 Task: Look for space in Jyväskylä, Finland from 10th July, 2023 to 25th July, 2023 for 3 adults, 1 child in price range Rs.15000 to Rs.25000. Place can be shared room with 2 bedrooms having 3 beds and 2 bathrooms. Property type can be house, flat, guest house. Amenities needed are: wifi, TV, free parkinig on premises, gym, breakfast. Booking option can be shelf check-in. Required host language is .
Action: Mouse pressed left at (424, 103)
Screenshot: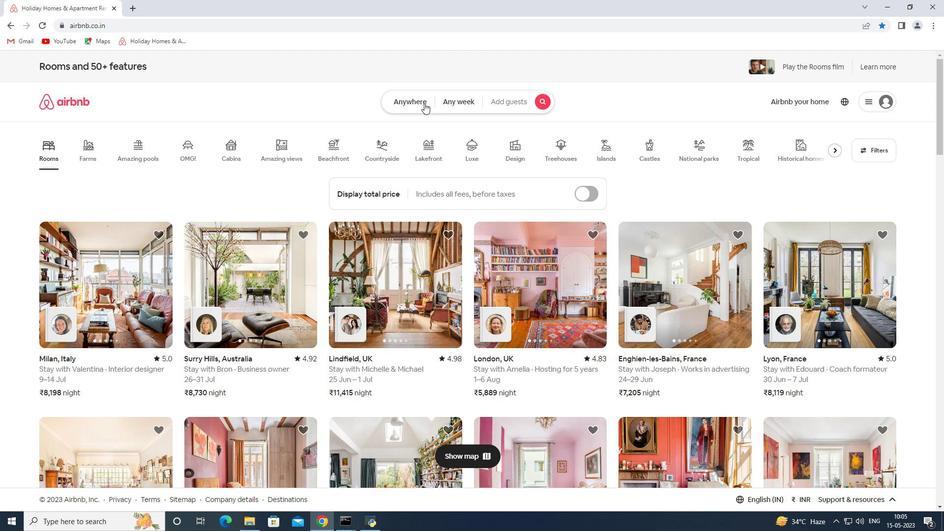 
Action: Mouse moved to (367, 140)
Screenshot: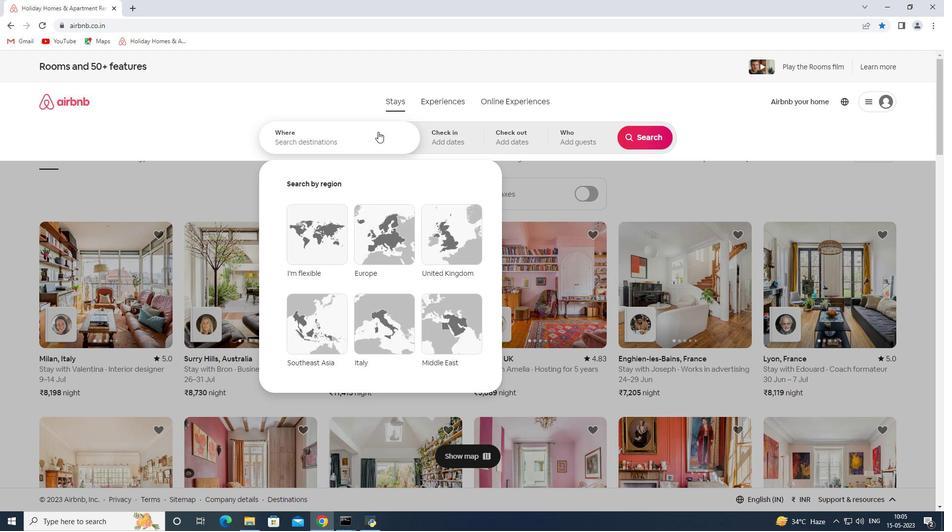 
Action: Mouse pressed left at (367, 140)
Screenshot: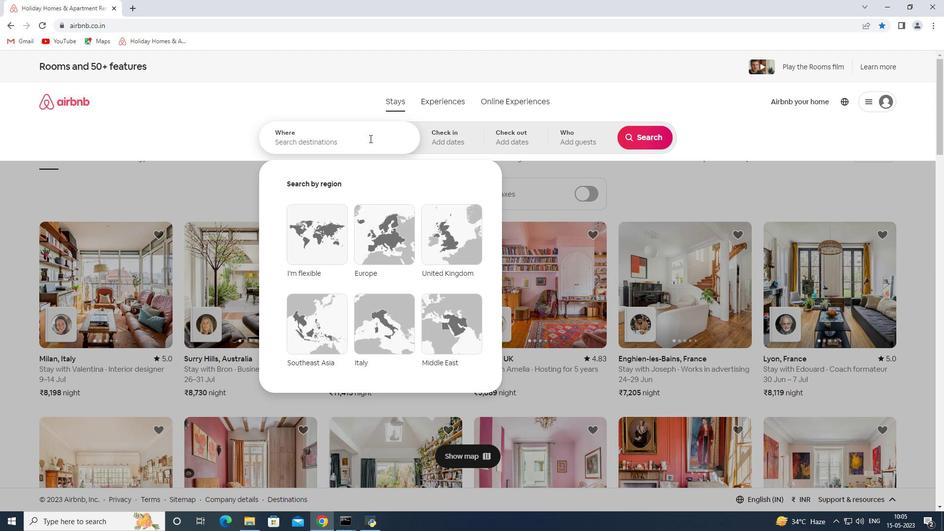 
Action: Key pressed <Key.shift><Key.shift><Key.shift><Key.shift><Key.shift><Key.shift><Key.shift><Key.shift><Key.shift><Key.shift><Key.shift><Key.shift><Key.shift><Key.shift><Key.shift><Key.shift><Key.shift><Key.shift><Key.shift><Key.shift><Key.shift><Key.shift><Key.shift><Key.shift><Key.shift><Key.shift><Key.shift><Key.shift><Key.shift><Key.shift><Key.shift><Key.shift><Key.shift><Key.shift><Key.shift><Key.shift><Key.shift><Key.shift><Key.shift><Key.shift><Key.shift><Key.shift><Key.shift><Key.shift><Key.shift><Key.shift><Key.shift><Key.shift><Key.shift><Key.shift><Key.shift><Key.shift><Key.shift><Key.shift><Key.shift><Key.shift><Key.shift><Key.shift><Key.shift><Key.shift><Key.shift><Key.shift><Key.shift><Key.shift><Key.shift>Jyvaskya<Key.backspace>la<Key.space>finland
Screenshot: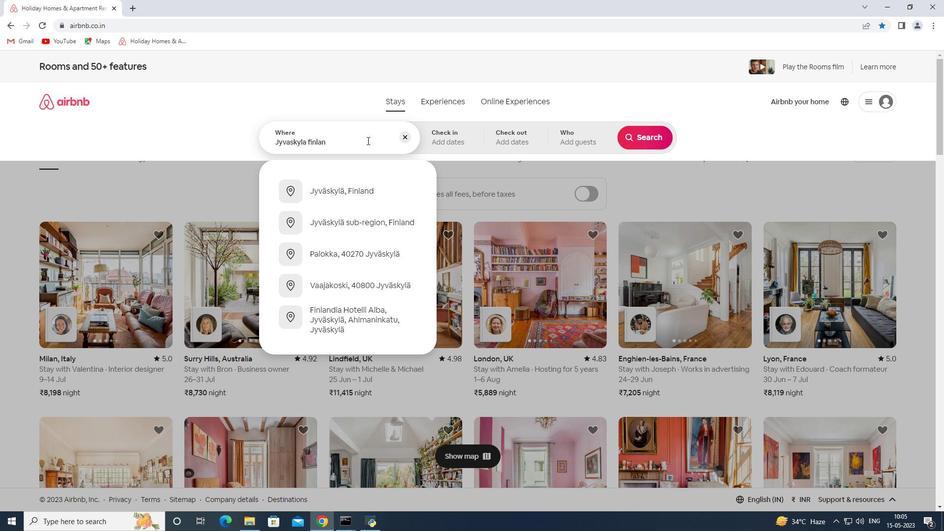 
Action: Mouse moved to (384, 185)
Screenshot: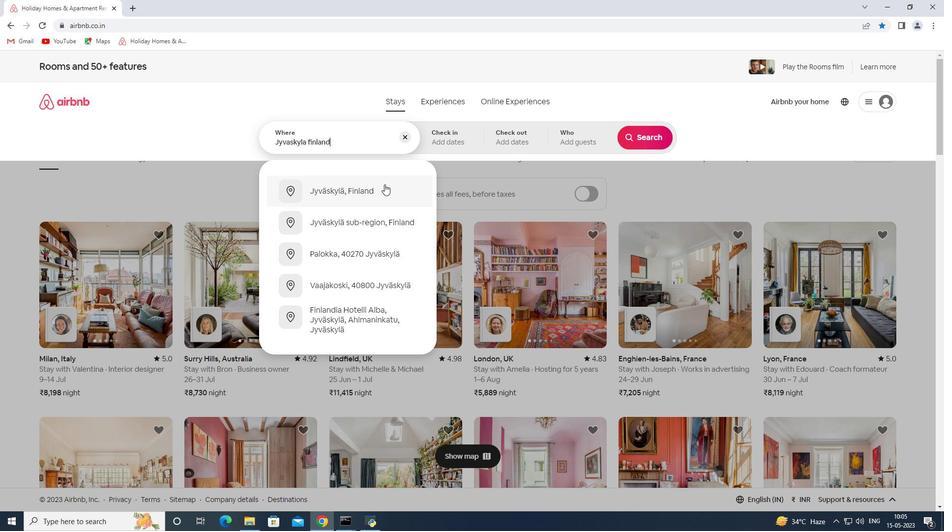 
Action: Mouse pressed left at (384, 185)
Screenshot: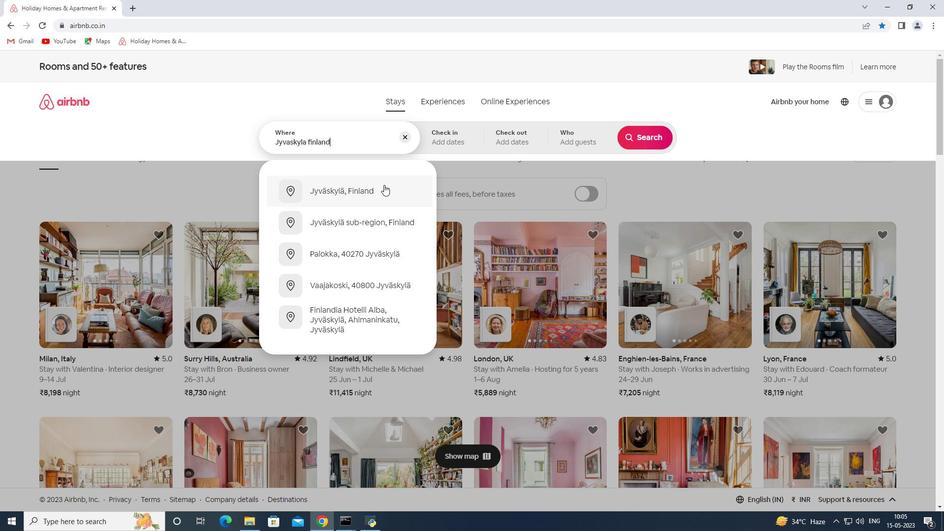
Action: Mouse moved to (642, 220)
Screenshot: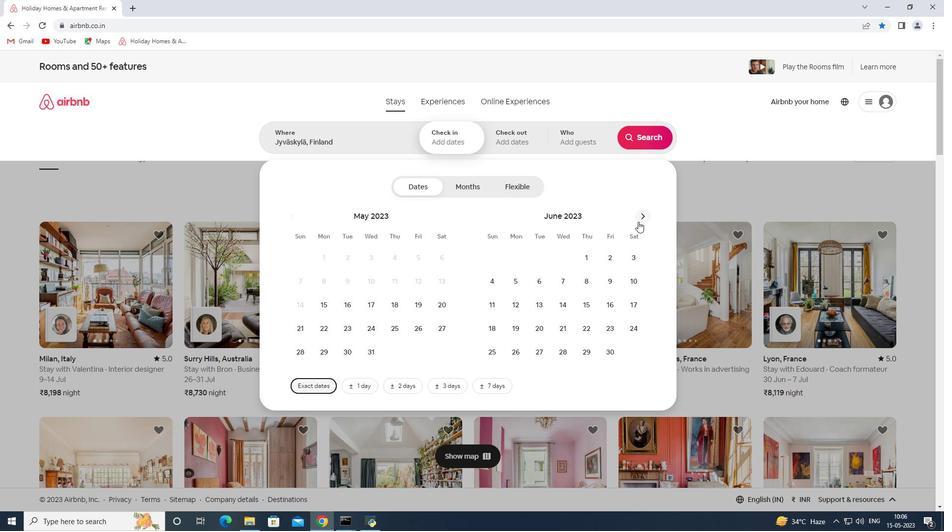 
Action: Mouse pressed left at (642, 220)
Screenshot: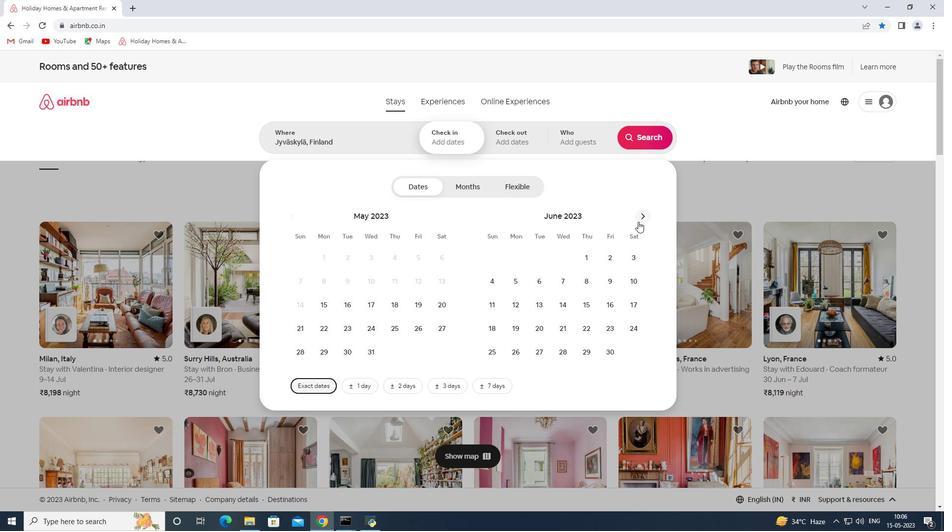 
Action: Mouse moved to (519, 305)
Screenshot: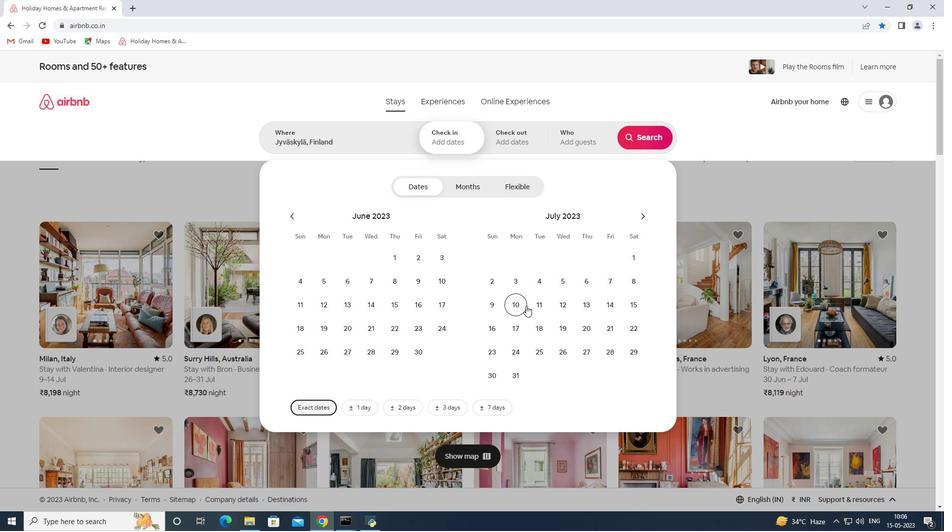
Action: Mouse pressed left at (519, 305)
Screenshot: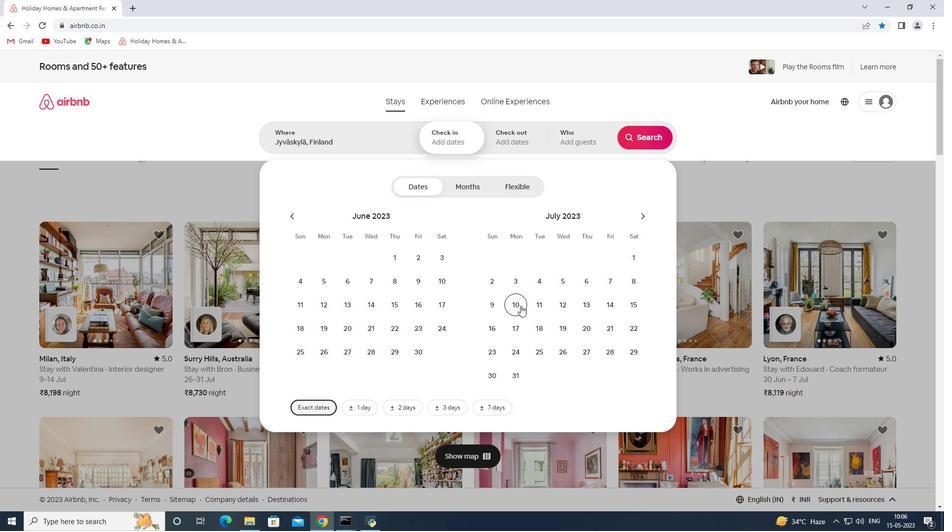 
Action: Mouse moved to (539, 357)
Screenshot: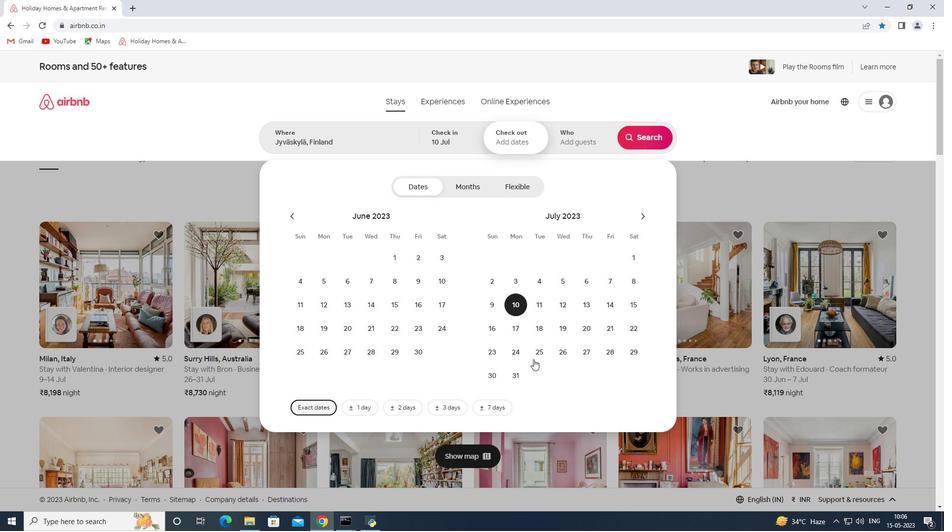 
Action: Mouse pressed left at (539, 357)
Screenshot: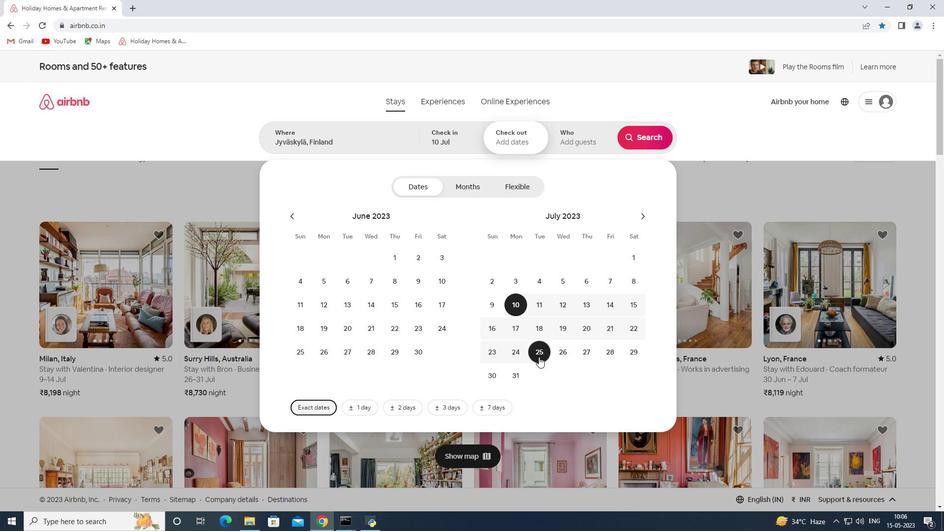 
Action: Mouse moved to (578, 141)
Screenshot: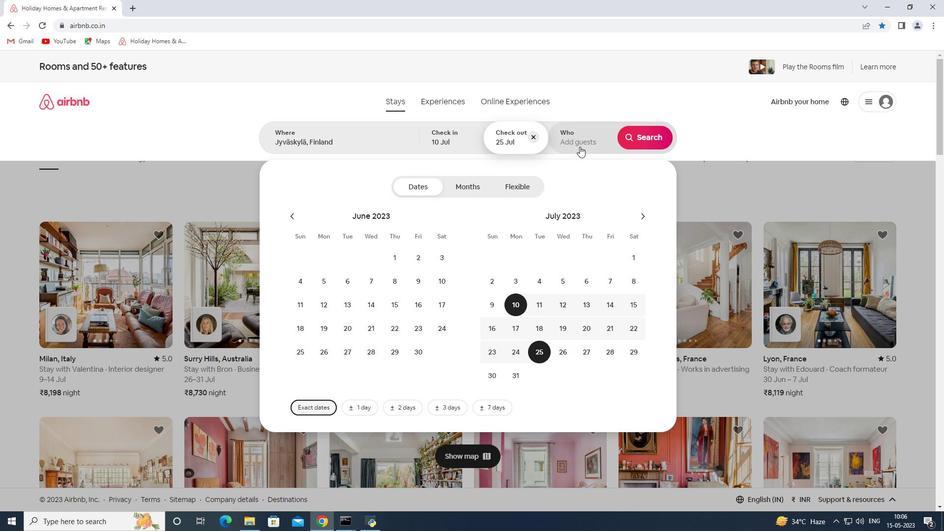 
Action: Mouse pressed left at (578, 141)
Screenshot: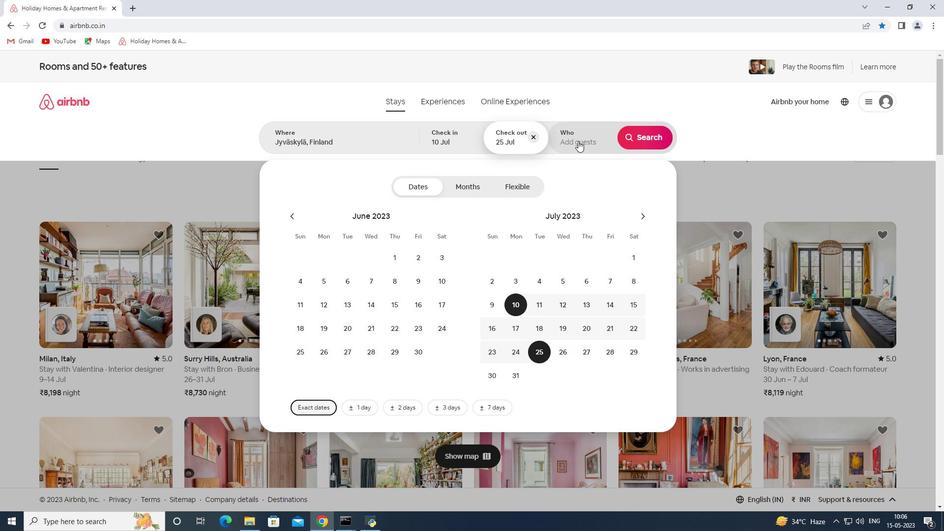 
Action: Mouse moved to (653, 190)
Screenshot: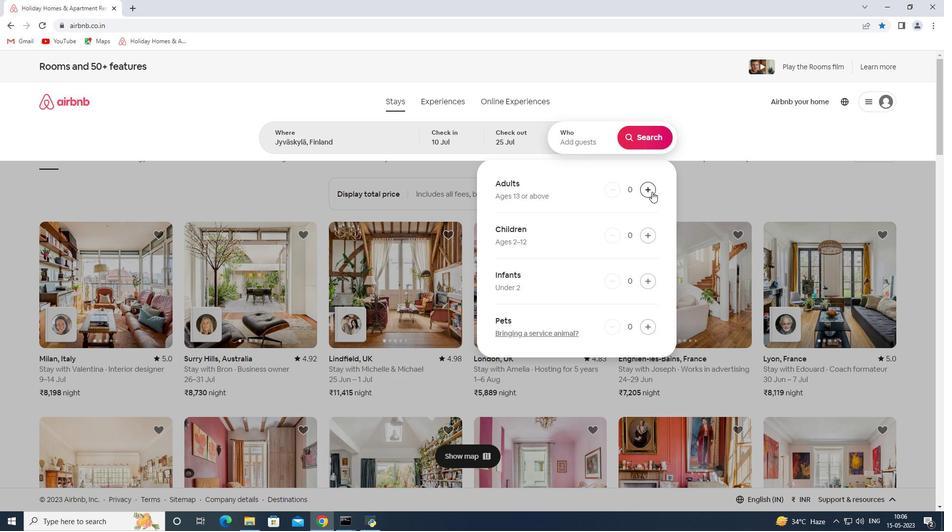 
Action: Mouse pressed left at (653, 190)
Screenshot: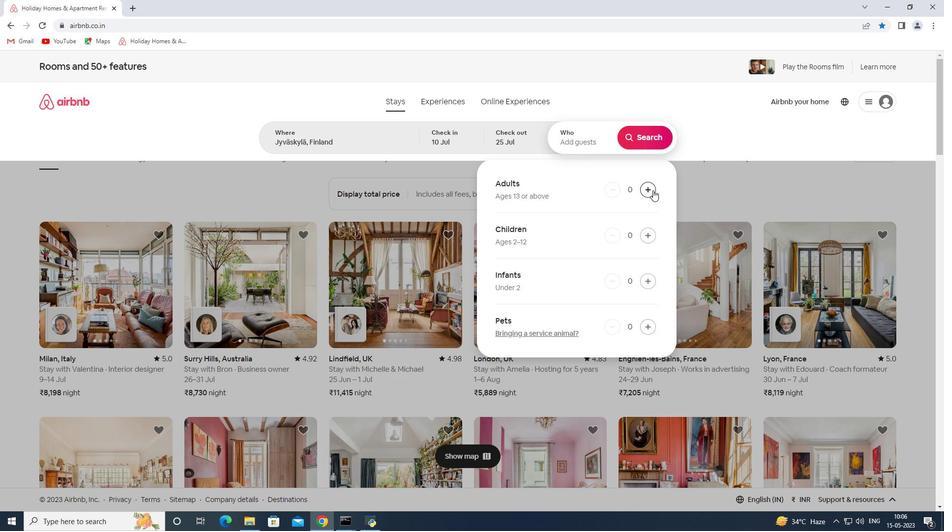 
Action: Mouse pressed left at (653, 190)
Screenshot: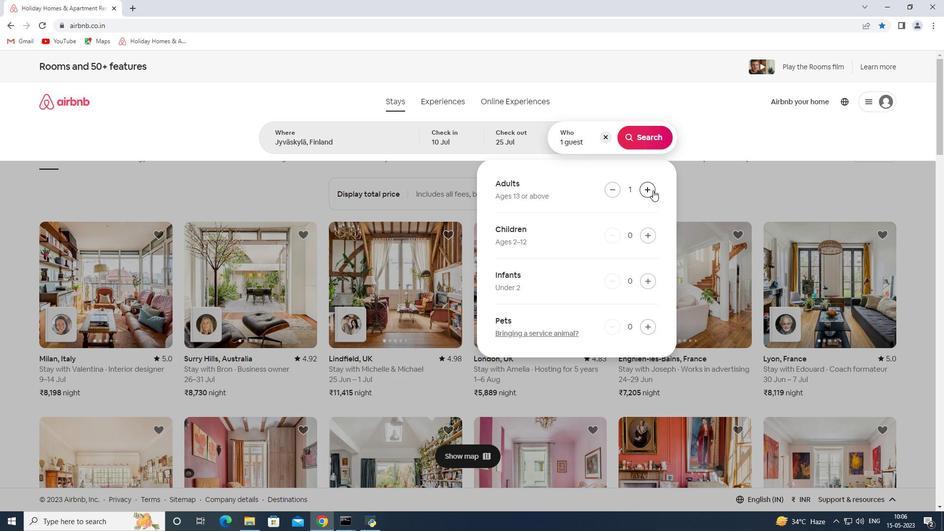 
Action: Mouse pressed left at (653, 190)
Screenshot: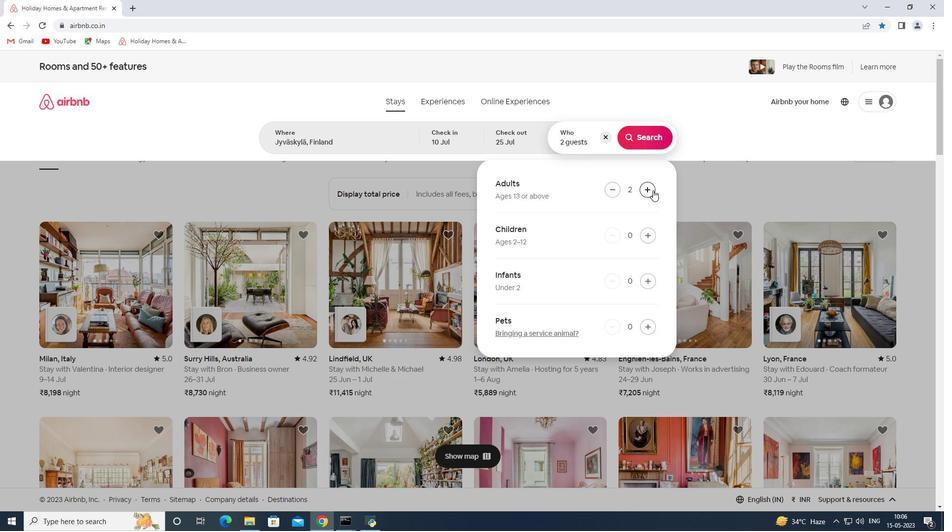 
Action: Mouse moved to (643, 234)
Screenshot: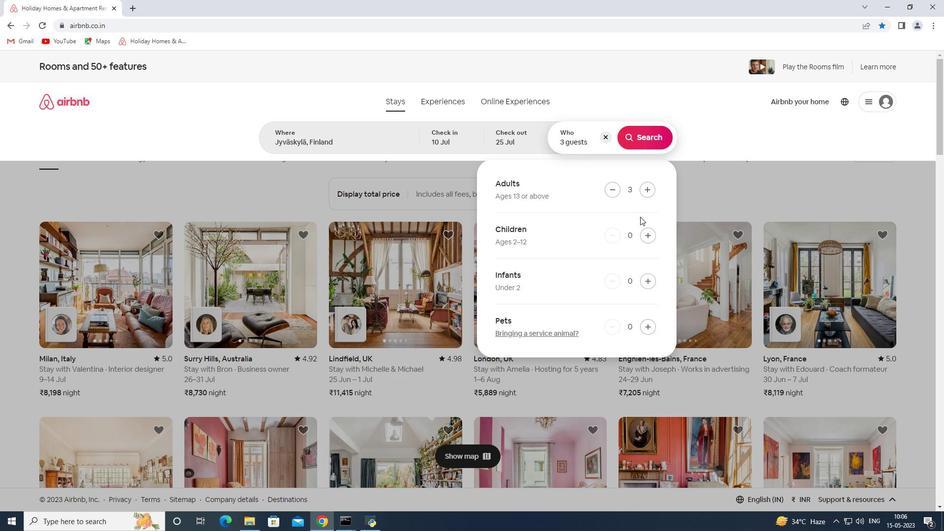 
Action: Mouse pressed left at (643, 234)
Screenshot: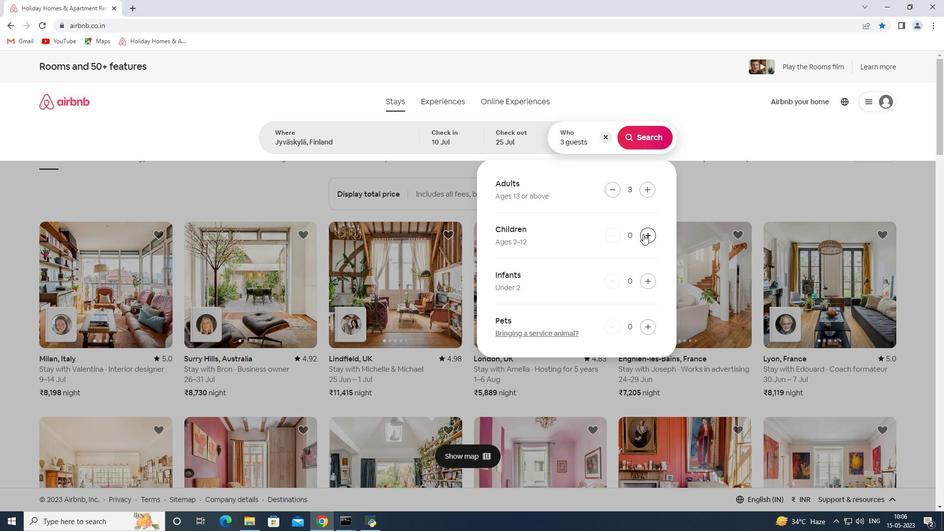 
Action: Mouse moved to (653, 137)
Screenshot: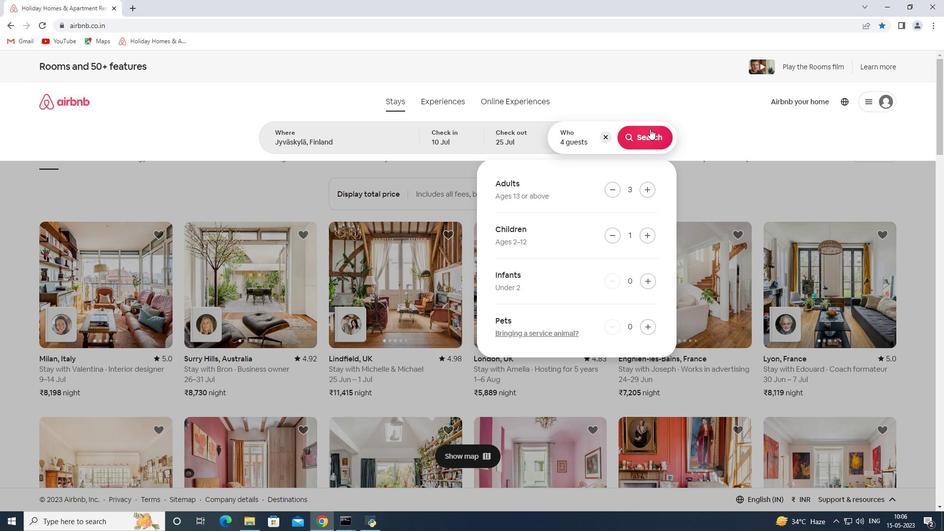 
Action: Mouse pressed left at (653, 137)
Screenshot: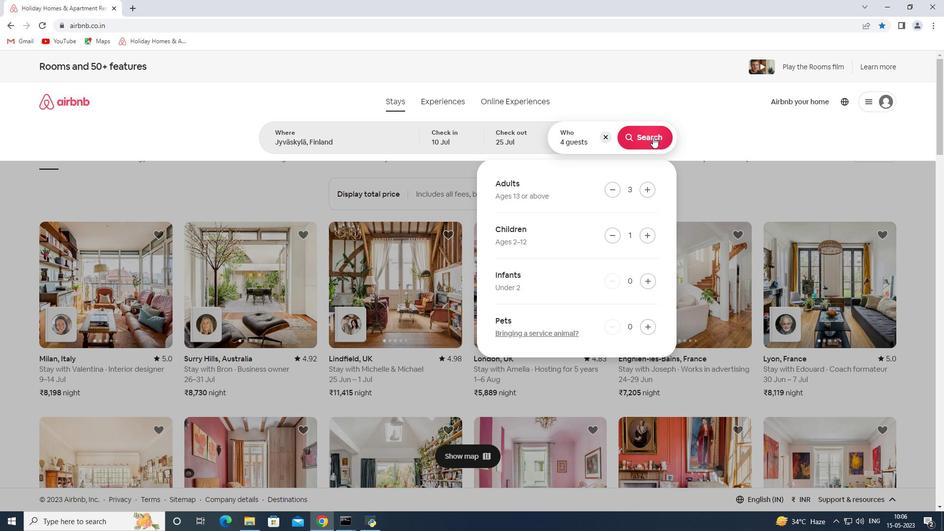 
Action: Mouse moved to (894, 108)
Screenshot: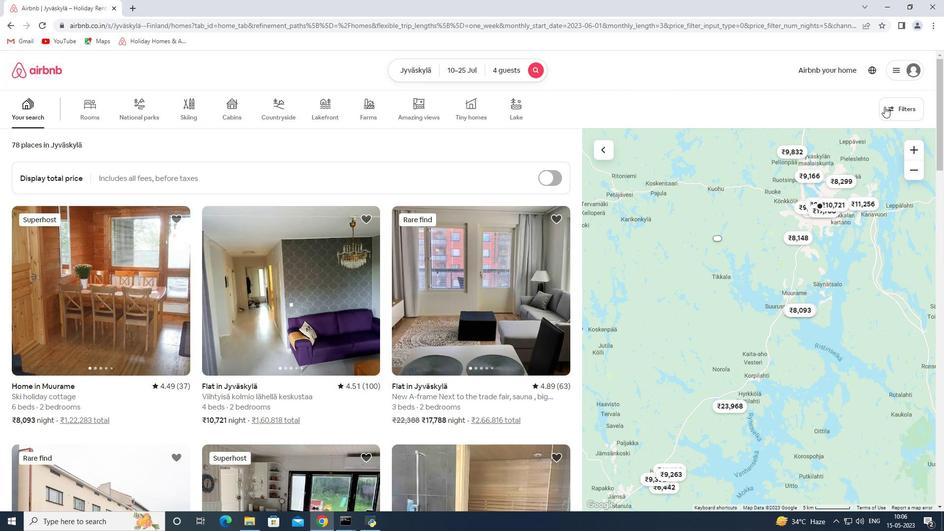 
Action: Mouse pressed left at (894, 108)
Screenshot: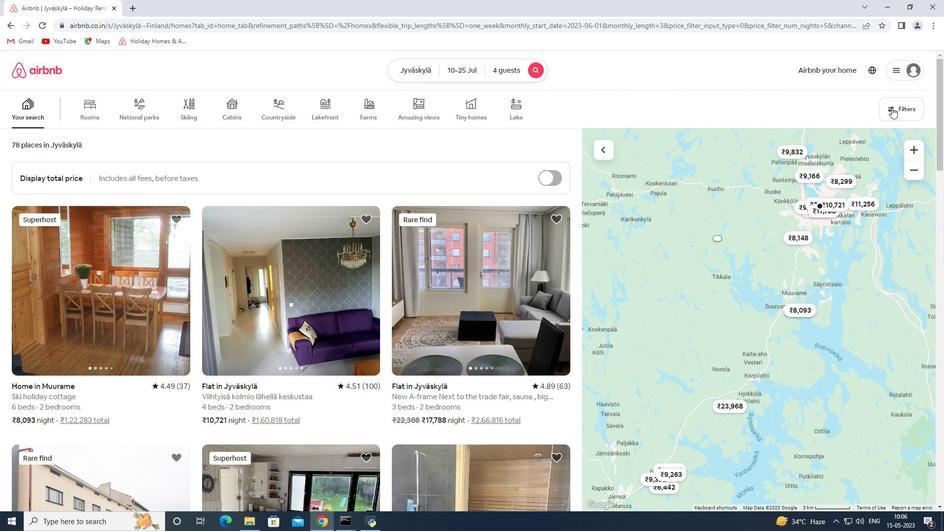 
Action: Mouse moved to (379, 348)
Screenshot: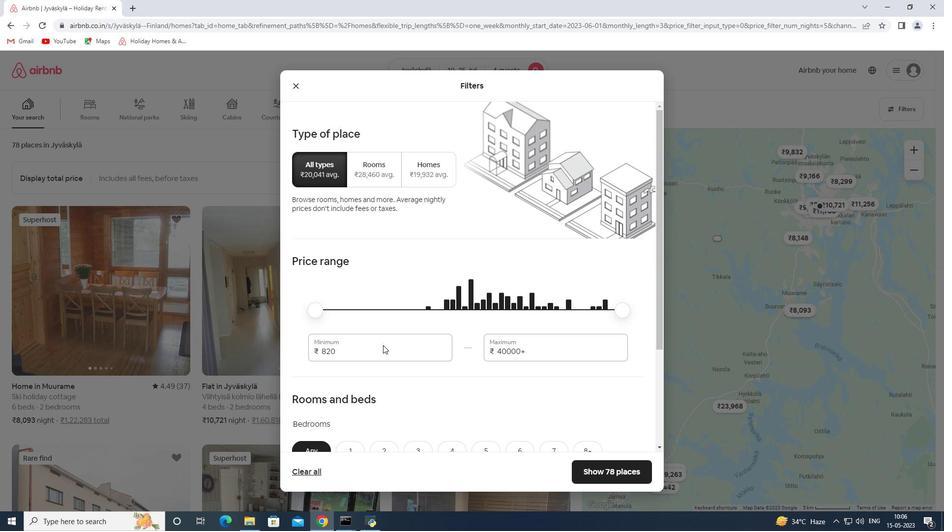 
Action: Mouse pressed left at (379, 348)
Screenshot: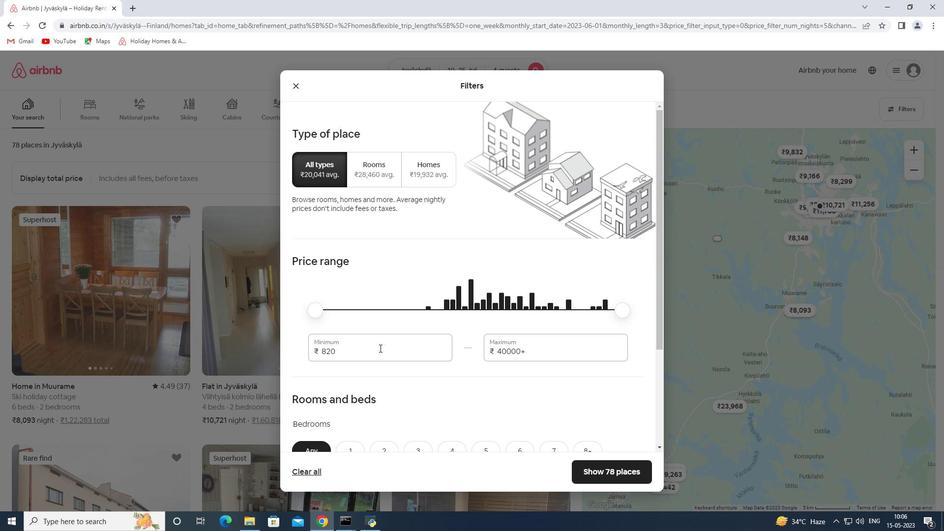 
Action: Mouse pressed left at (379, 348)
Screenshot: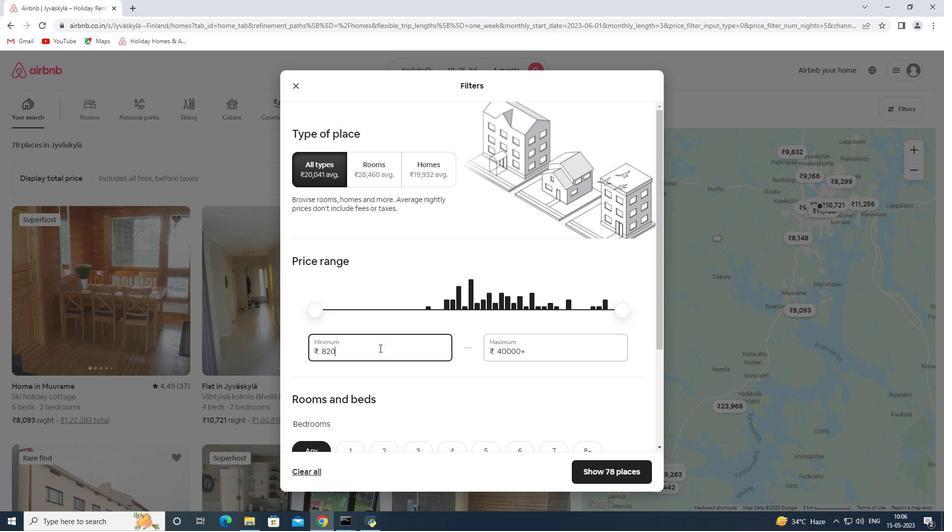 
Action: Mouse moved to (571, 286)
Screenshot: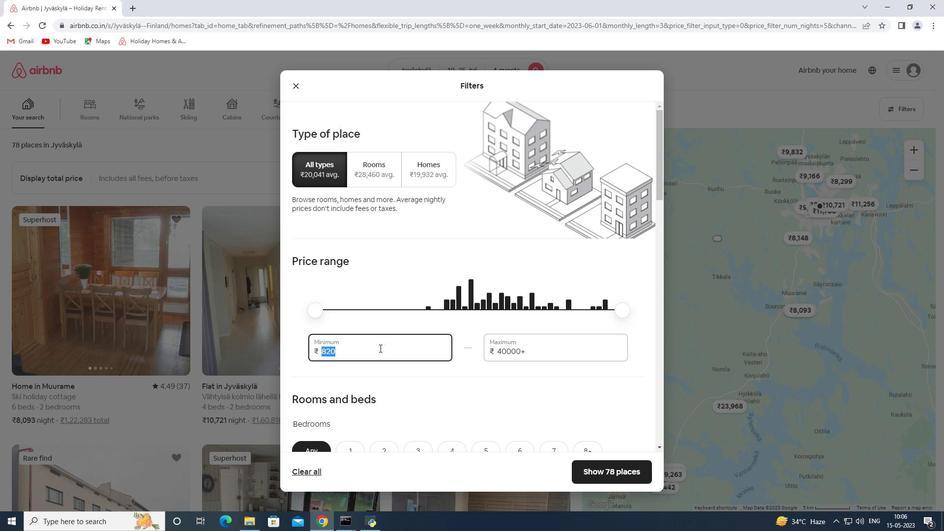 
Action: Key pressed 15000<Key.tab>25000
Screenshot: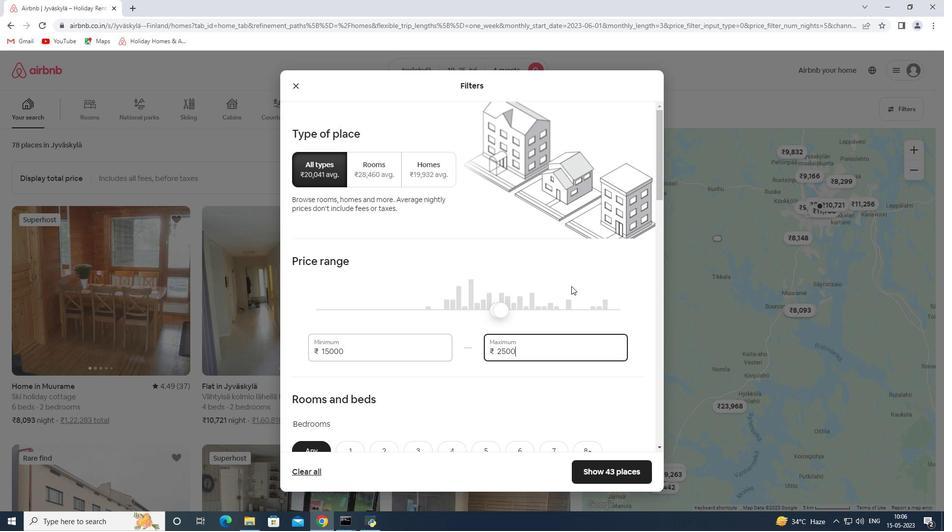 
Action: Mouse moved to (585, 198)
Screenshot: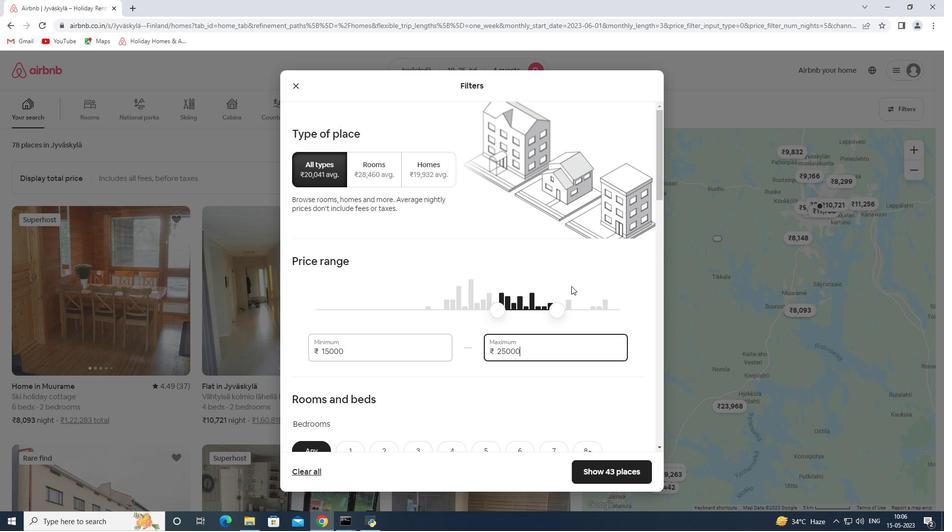 
Action: Mouse scrolled (585, 197) with delta (0, 0)
Screenshot: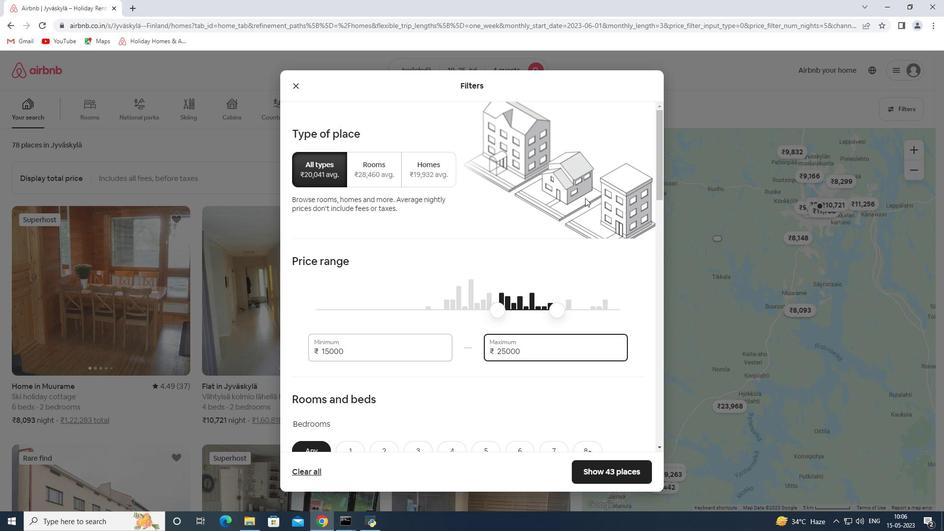 
Action: Mouse scrolled (585, 197) with delta (0, 0)
Screenshot: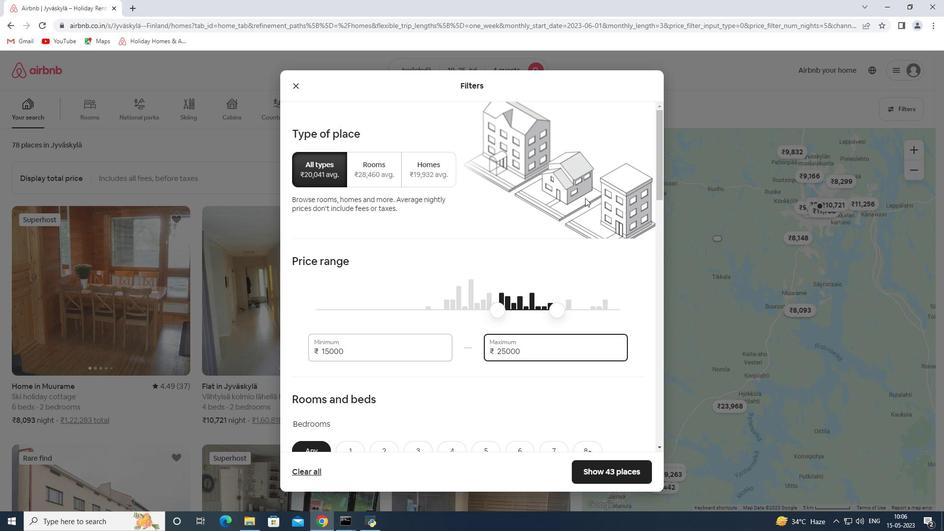 
Action: Mouse scrolled (585, 197) with delta (0, 0)
Screenshot: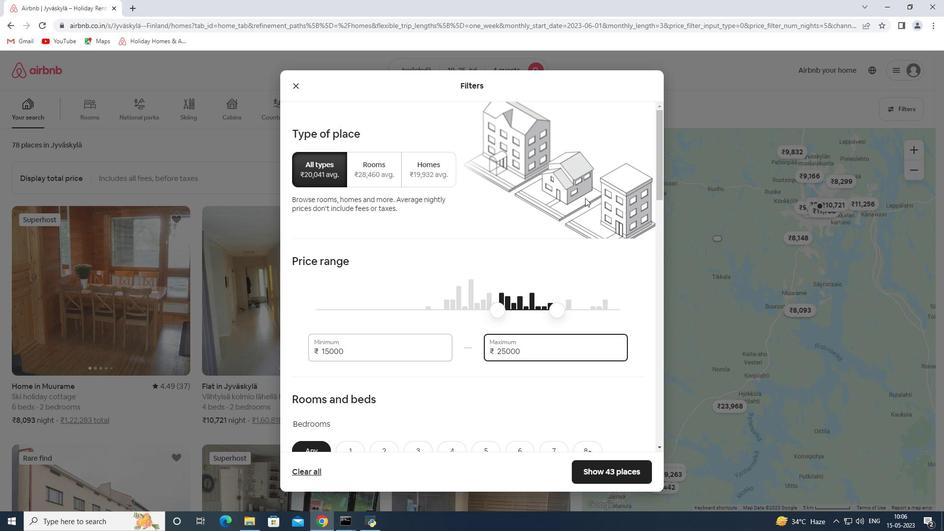 
Action: Mouse scrolled (585, 197) with delta (0, 0)
Screenshot: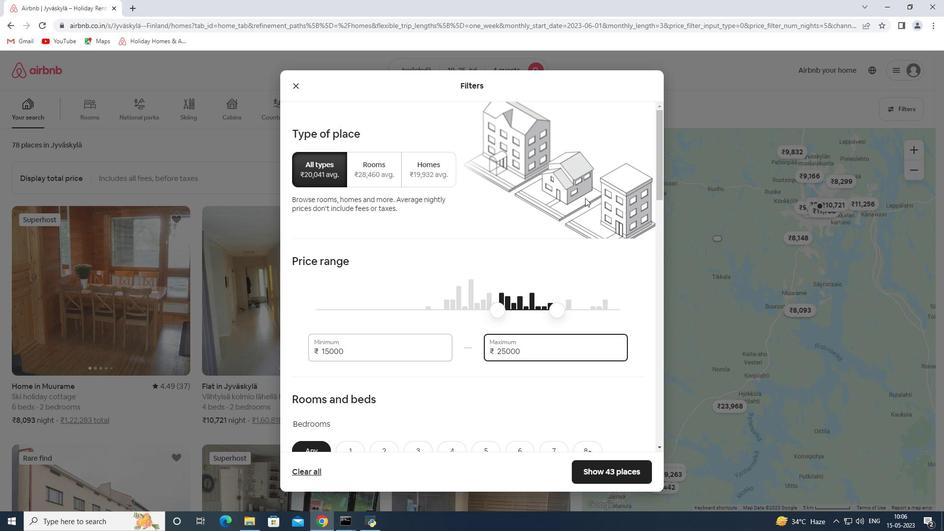
Action: Mouse moved to (577, 203)
Screenshot: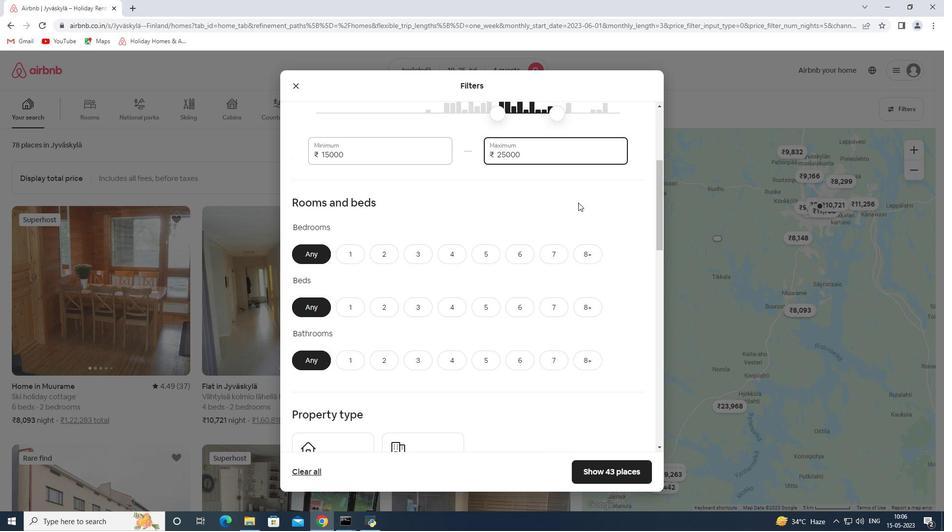 
Action: Mouse scrolled (577, 202) with delta (0, 0)
Screenshot: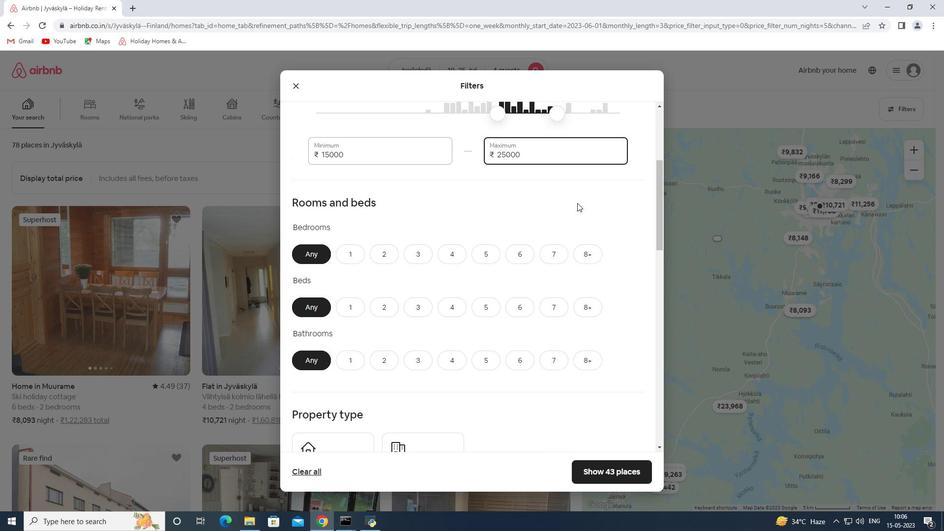 
Action: Mouse moved to (389, 205)
Screenshot: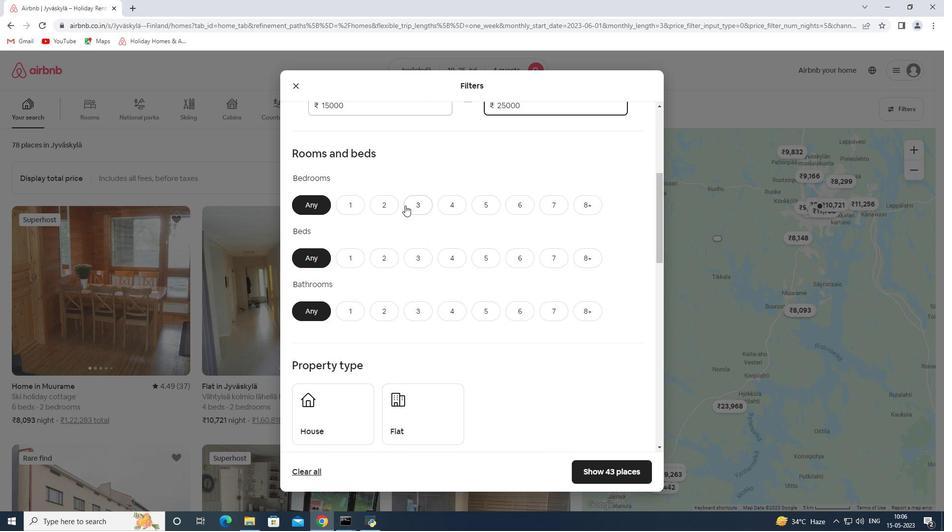 
Action: Mouse pressed left at (389, 205)
Screenshot: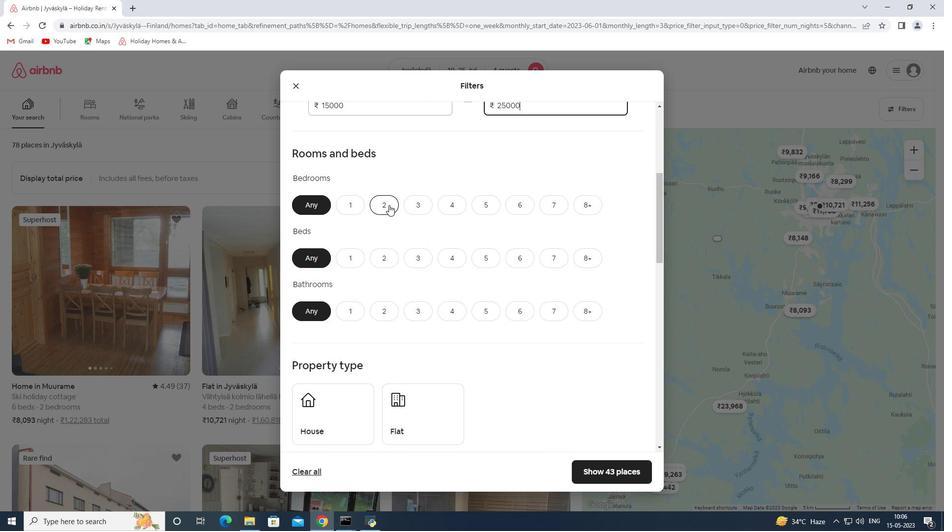
Action: Mouse moved to (420, 256)
Screenshot: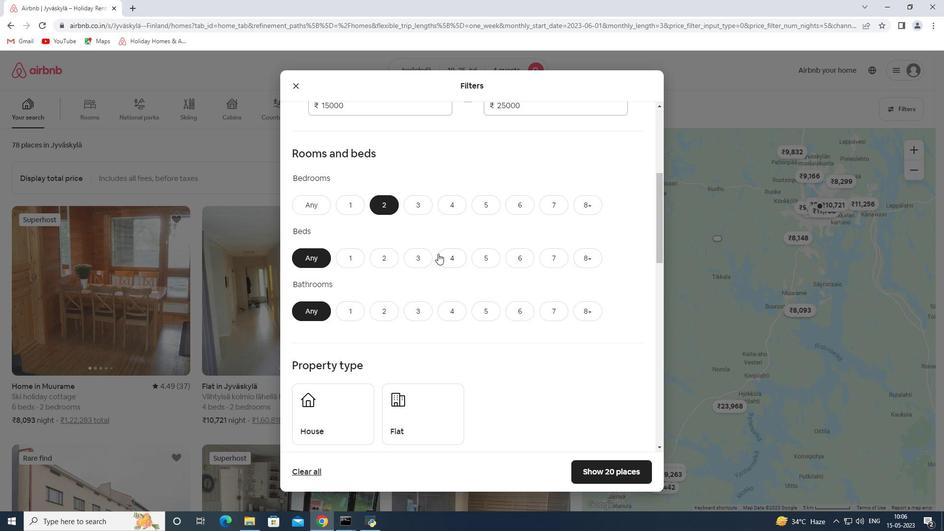 
Action: Mouse pressed left at (420, 256)
Screenshot: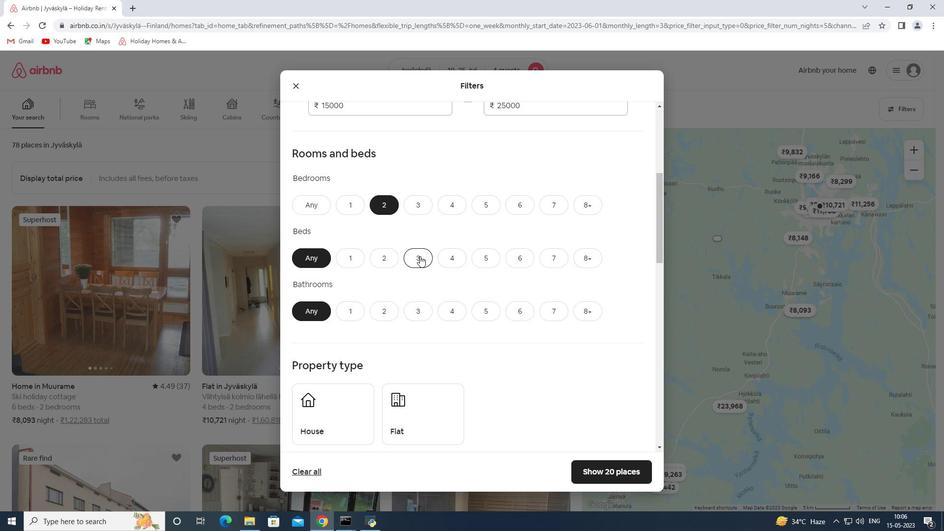 
Action: Mouse moved to (381, 309)
Screenshot: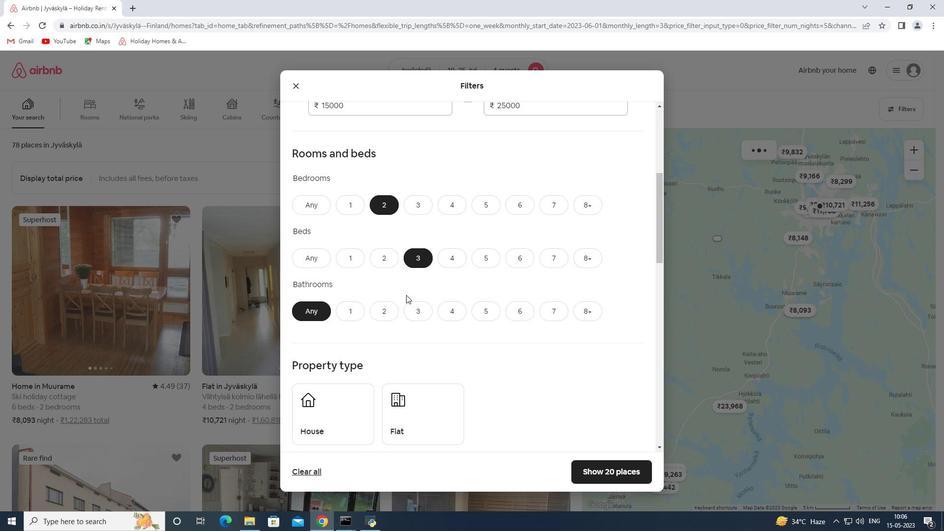 
Action: Mouse pressed left at (381, 309)
Screenshot: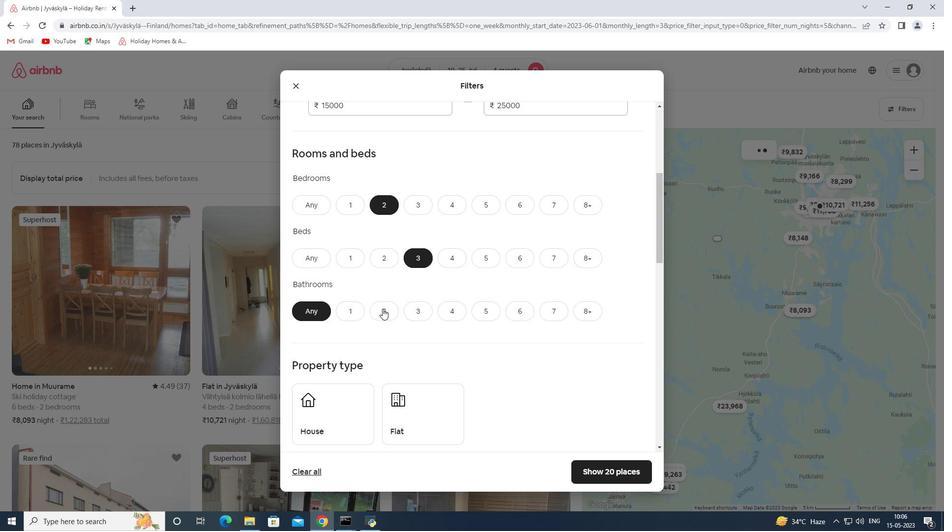 
Action: Mouse moved to (333, 413)
Screenshot: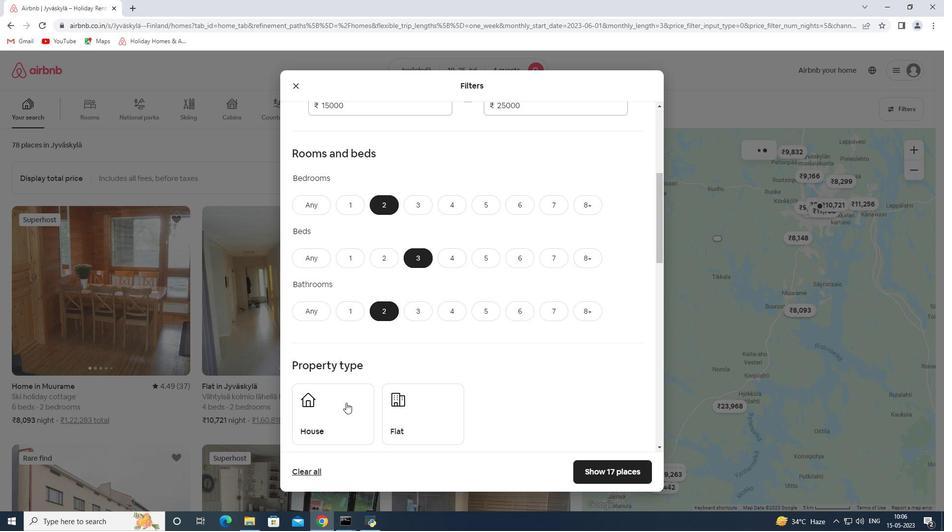 
Action: Mouse pressed left at (333, 413)
Screenshot: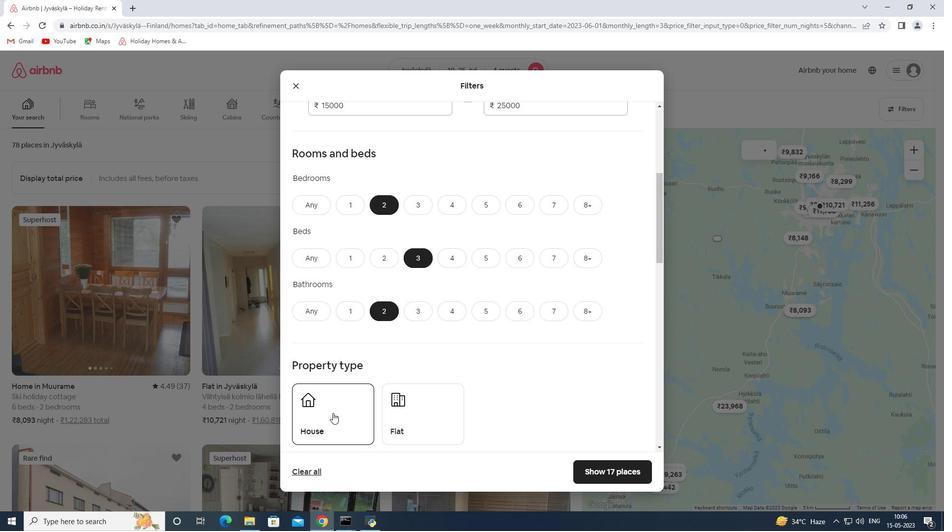 
Action: Mouse moved to (389, 407)
Screenshot: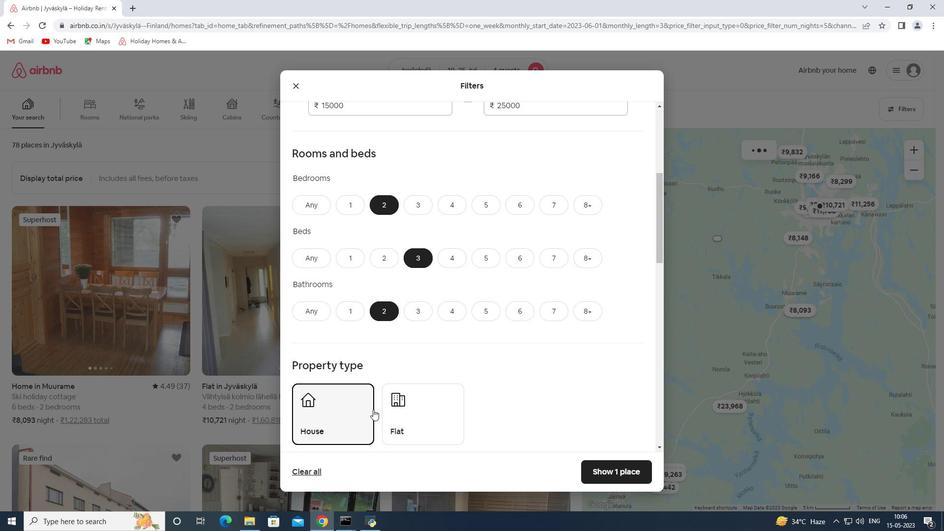 
Action: Mouse pressed left at (389, 407)
Screenshot: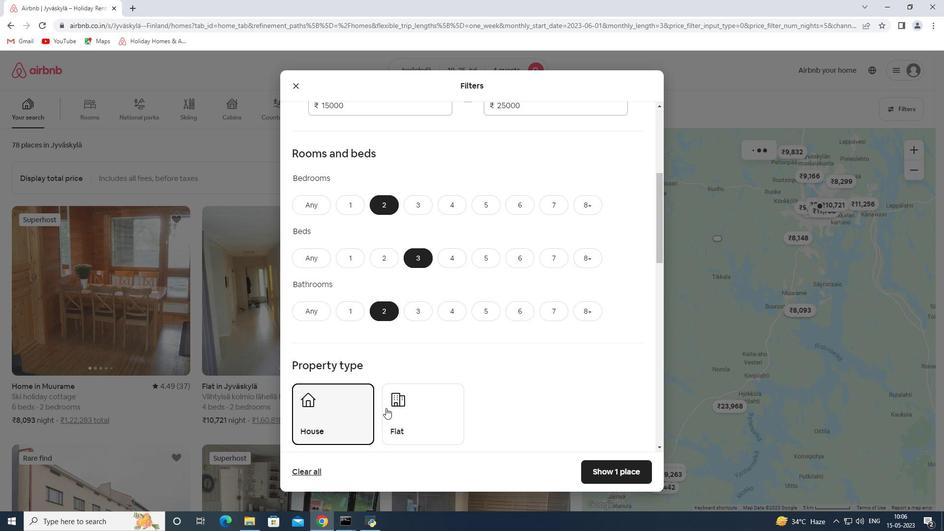 
Action: Mouse moved to (388, 393)
Screenshot: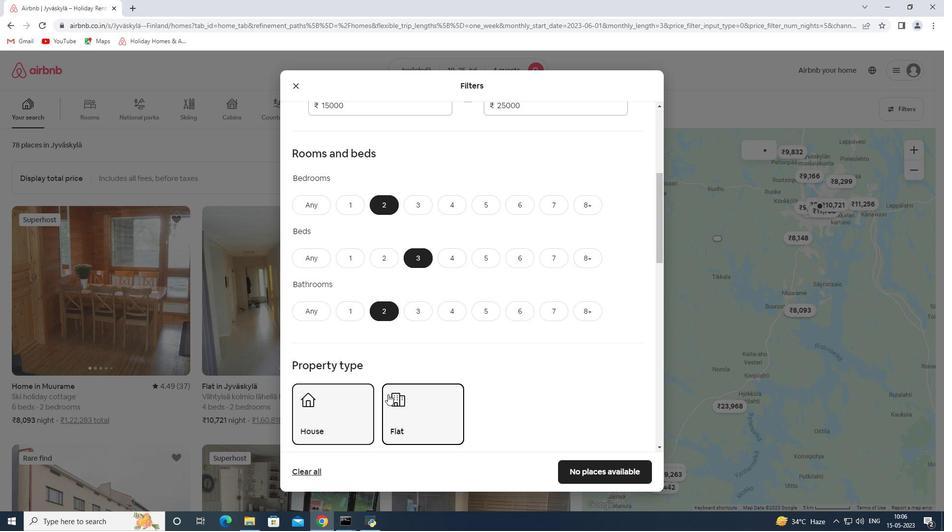 
Action: Mouse scrolled (388, 393) with delta (0, 0)
Screenshot: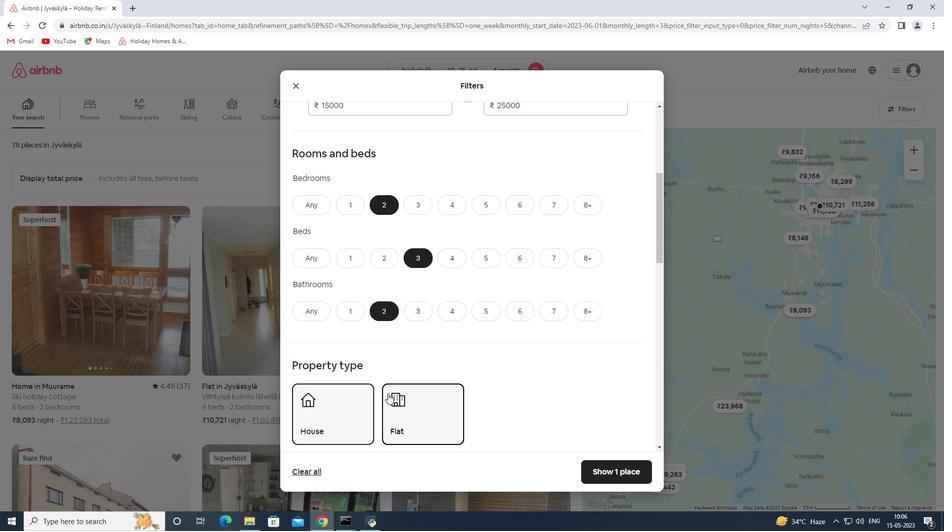 
Action: Mouse moved to (394, 391)
Screenshot: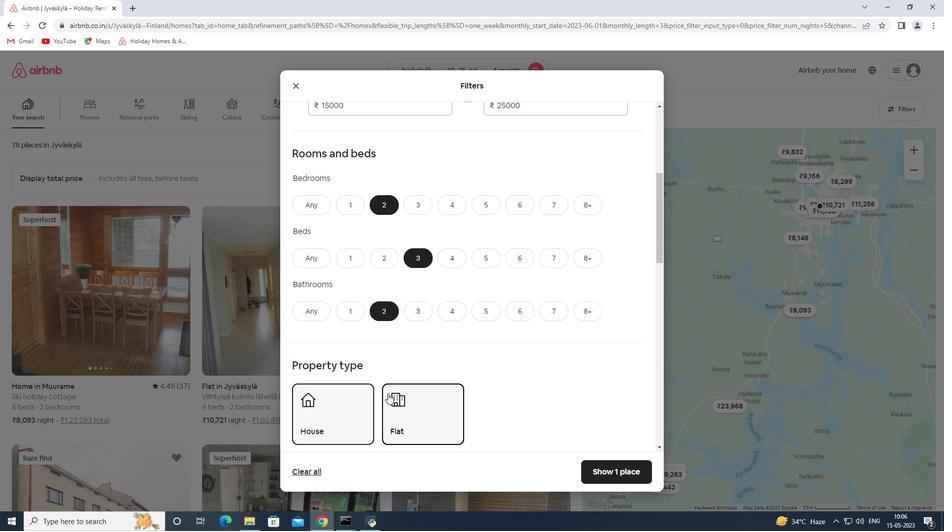 
Action: Mouse scrolled (394, 390) with delta (0, 0)
Screenshot: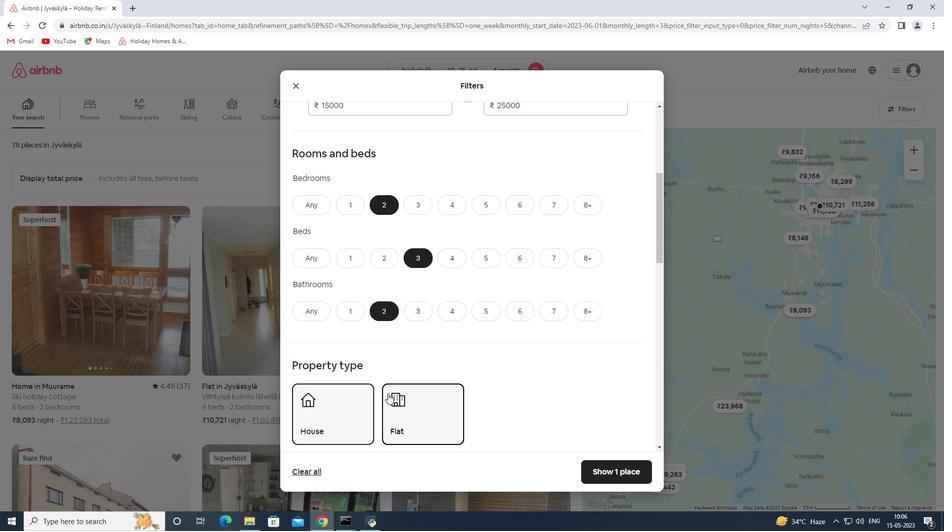 
Action: Mouse moved to (404, 386)
Screenshot: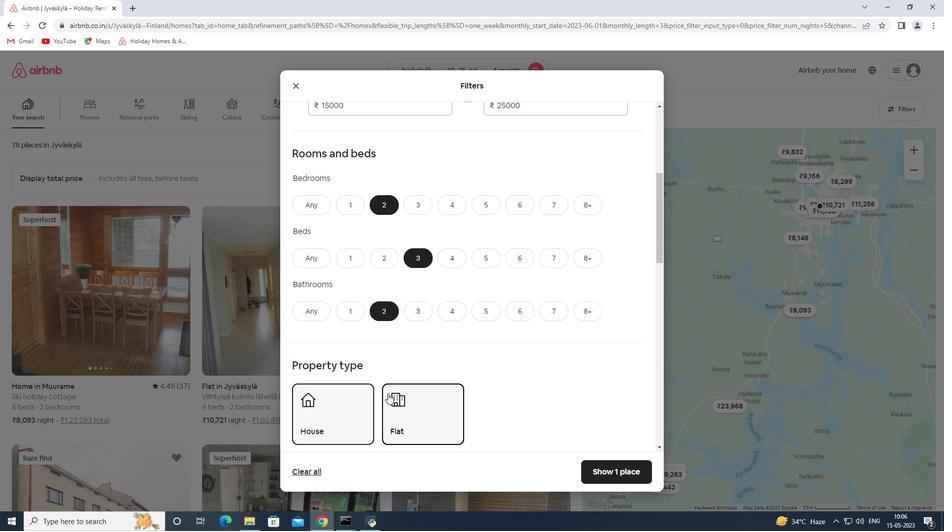 
Action: Mouse scrolled (404, 386) with delta (0, 0)
Screenshot: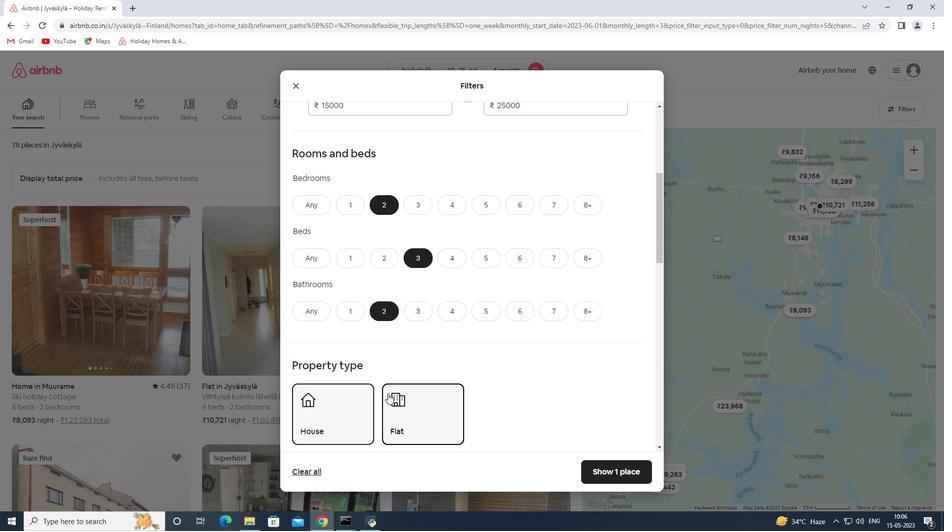 
Action: Mouse moved to (469, 302)
Screenshot: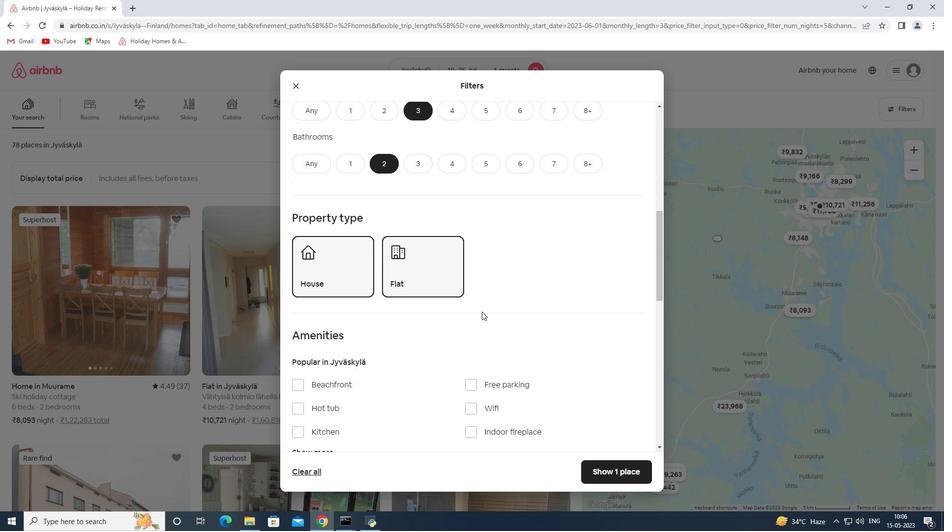 
Action: Mouse scrolled (469, 302) with delta (0, 0)
Screenshot: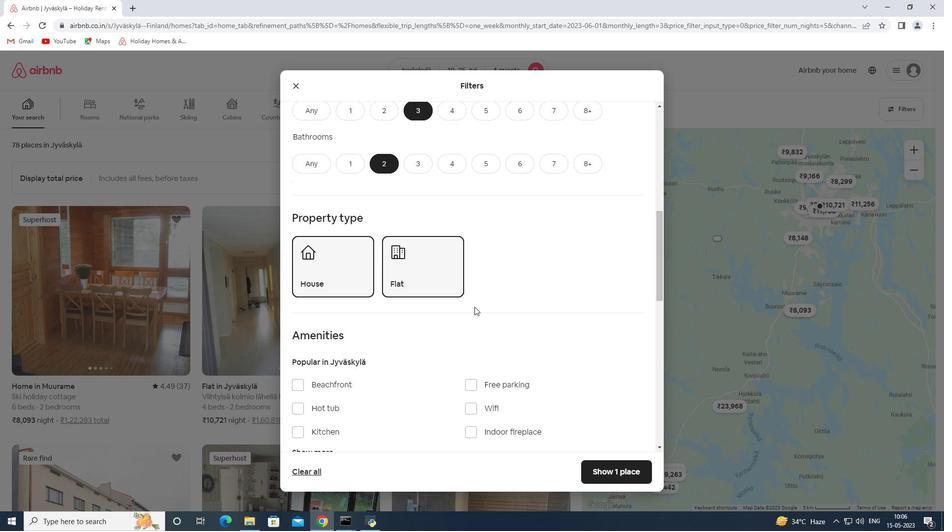 
Action: Mouse scrolled (469, 302) with delta (0, 0)
Screenshot: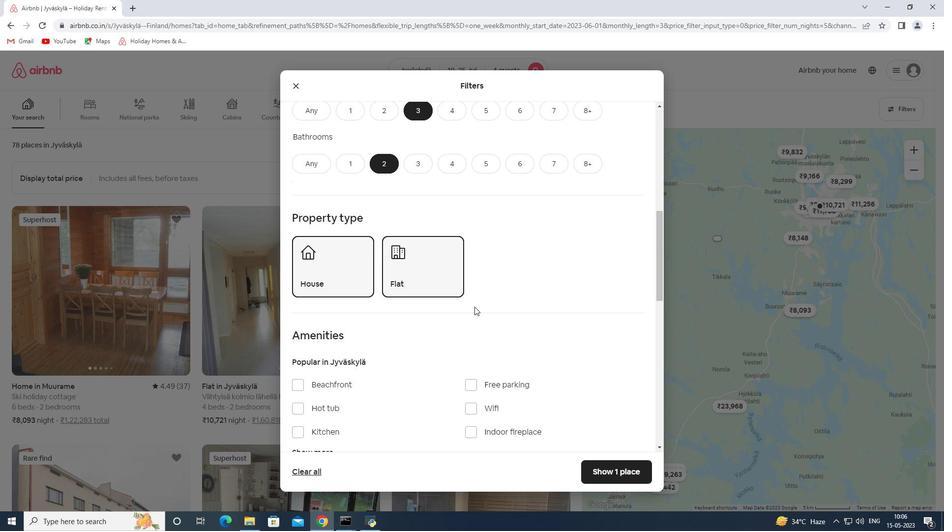 
Action: Mouse moved to (487, 288)
Screenshot: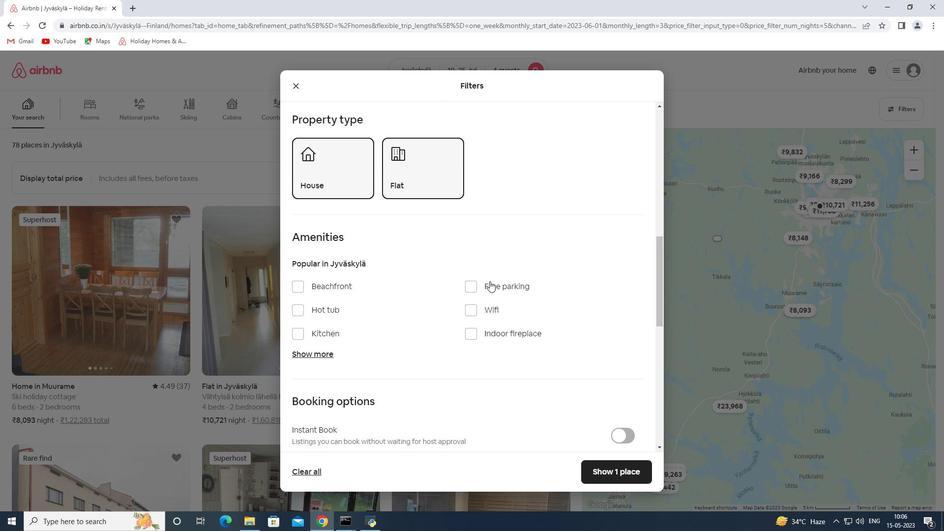 
Action: Mouse pressed left at (487, 288)
Screenshot: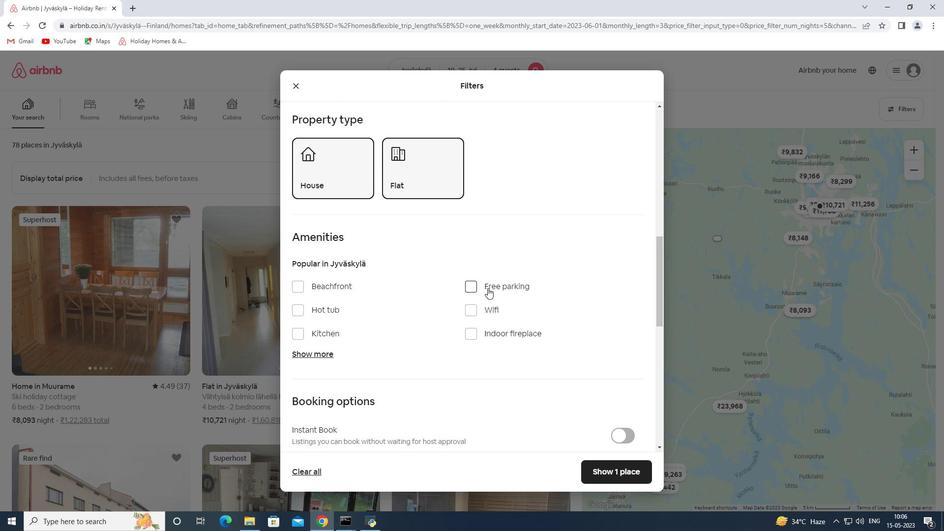 
Action: Mouse moved to (320, 353)
Screenshot: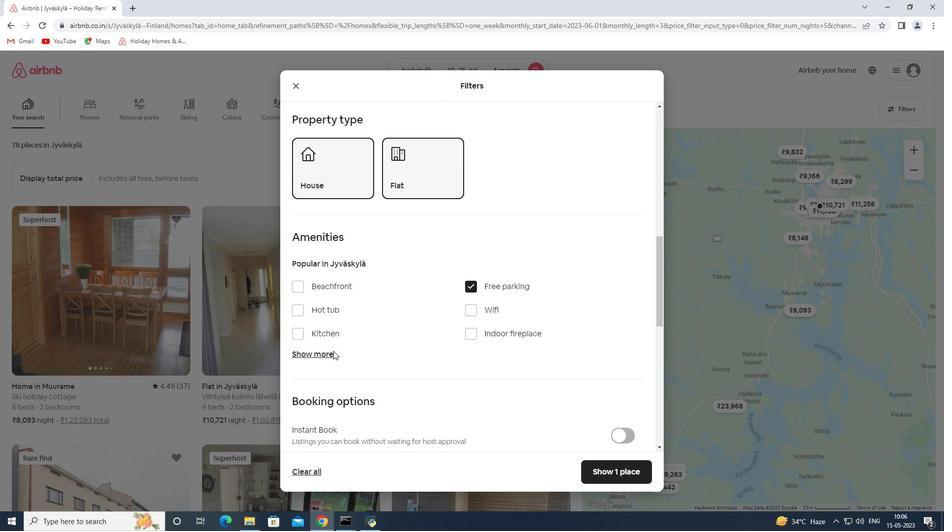 
Action: Mouse pressed left at (320, 353)
Screenshot: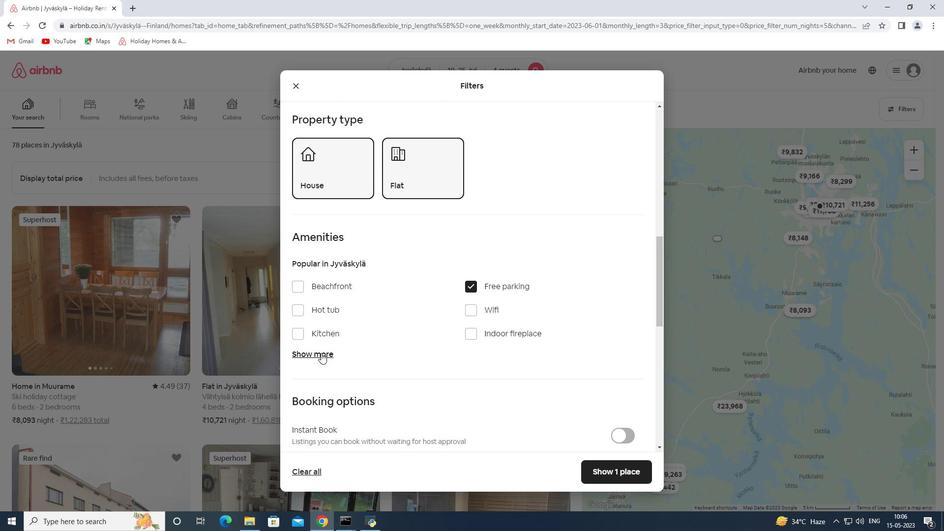 
Action: Mouse moved to (459, 311)
Screenshot: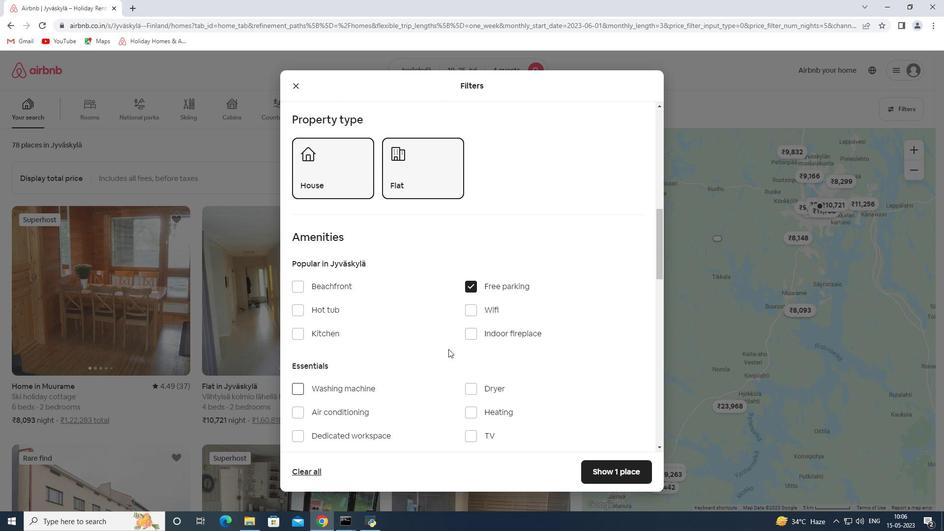 
Action: Mouse scrolled (459, 310) with delta (0, 0)
Screenshot: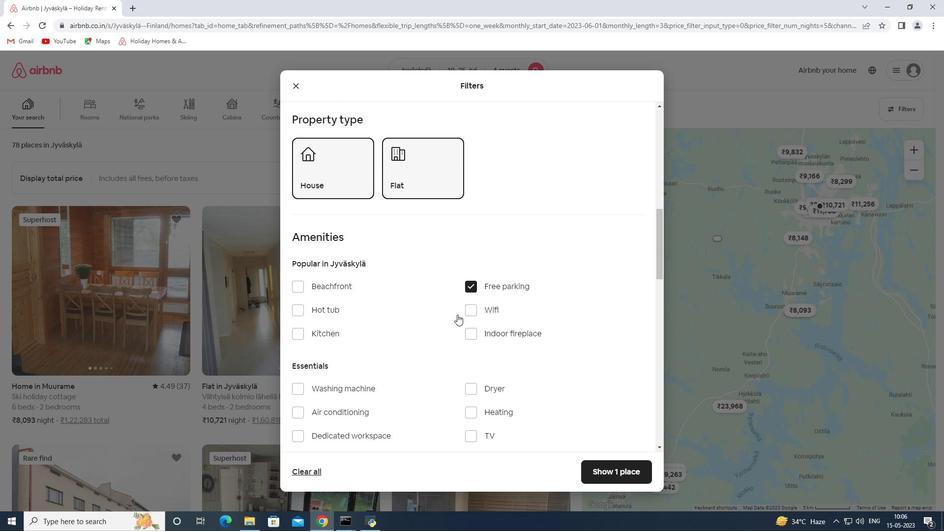 
Action: Mouse scrolled (459, 310) with delta (0, 0)
Screenshot: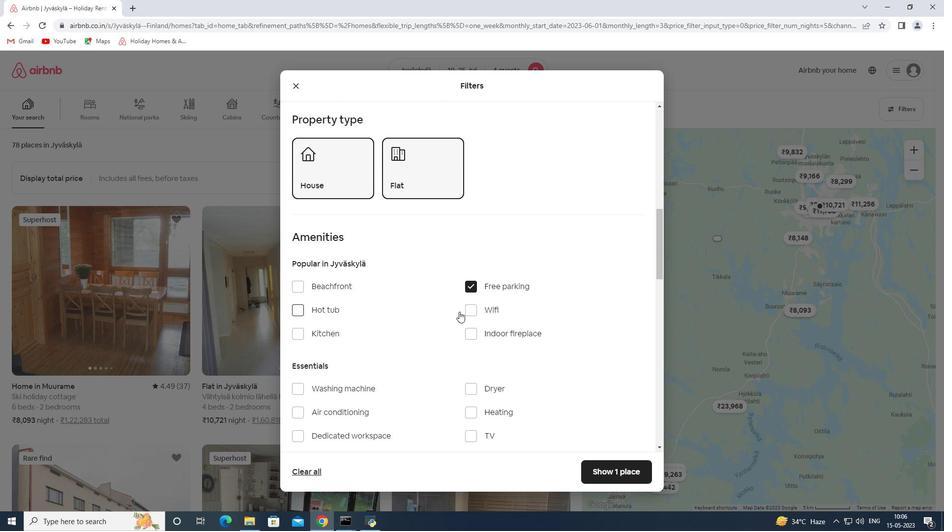
Action: Mouse moved to (472, 209)
Screenshot: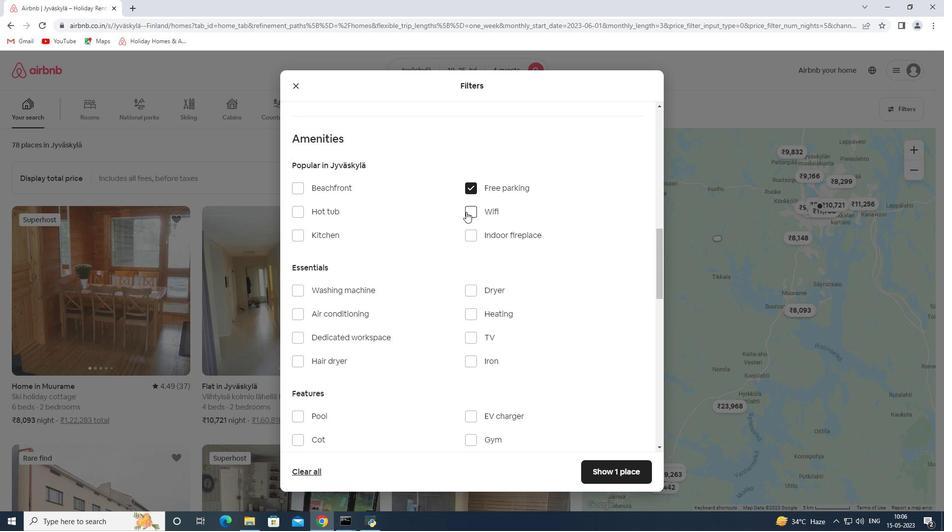 
Action: Mouse pressed left at (472, 209)
Screenshot: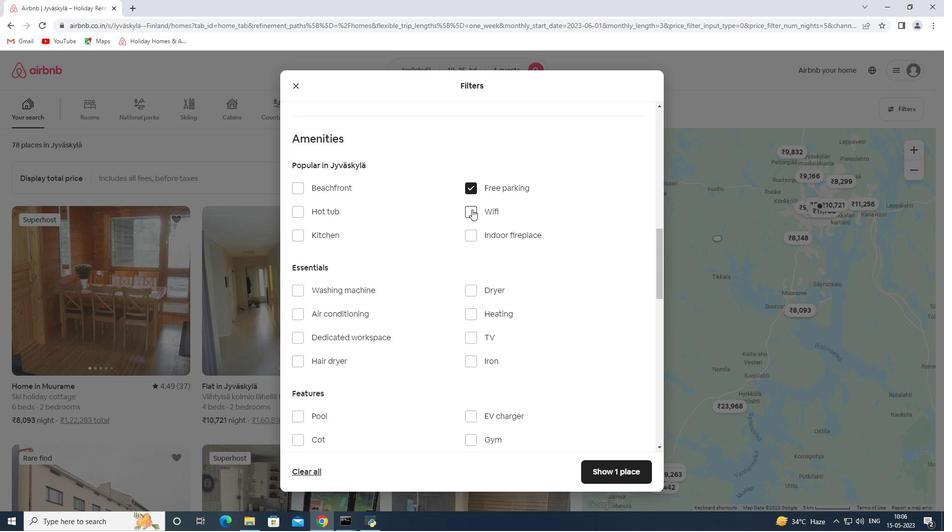 
Action: Mouse moved to (462, 273)
Screenshot: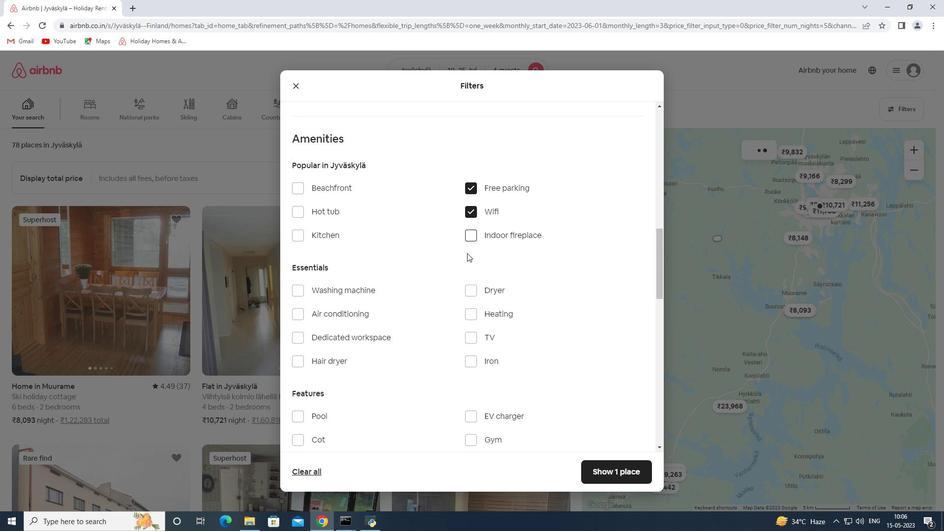 
Action: Mouse scrolled (462, 272) with delta (0, 0)
Screenshot: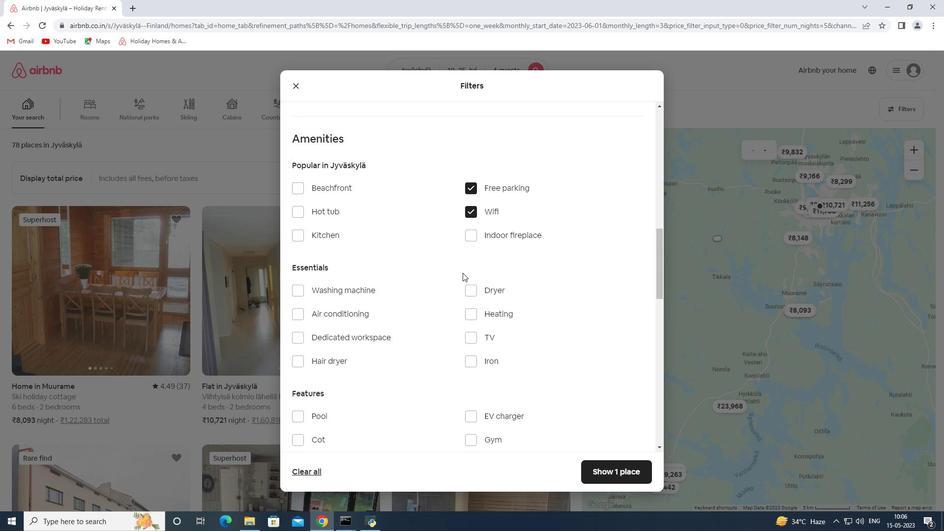 
Action: Mouse moved to (484, 291)
Screenshot: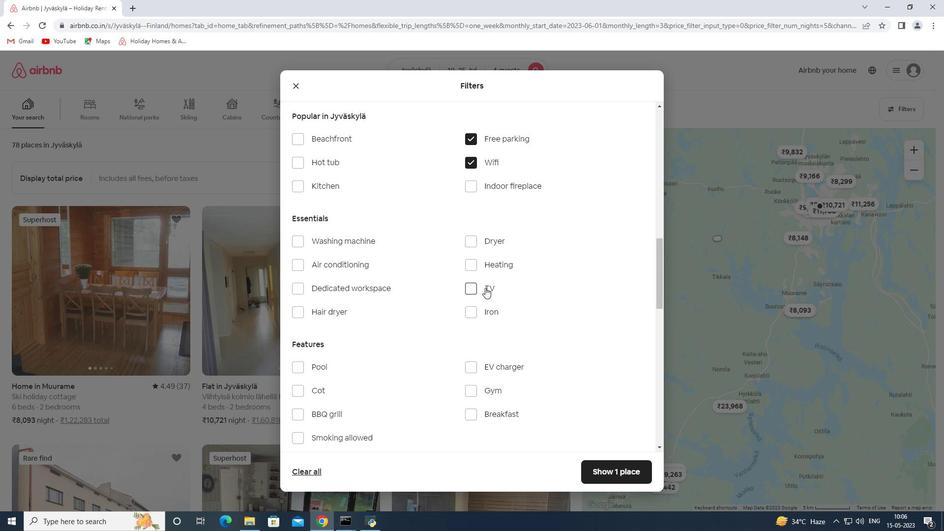 
Action: Mouse pressed left at (484, 291)
Screenshot: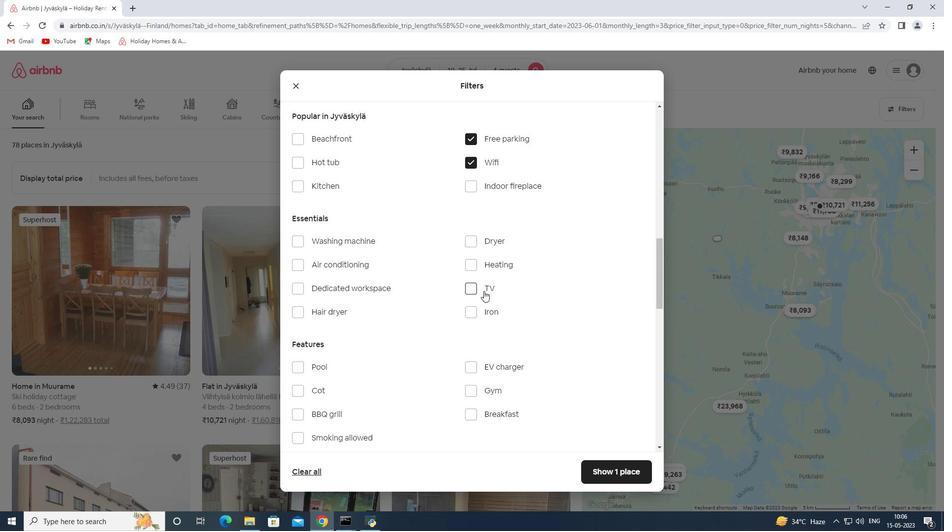 
Action: Mouse moved to (476, 278)
Screenshot: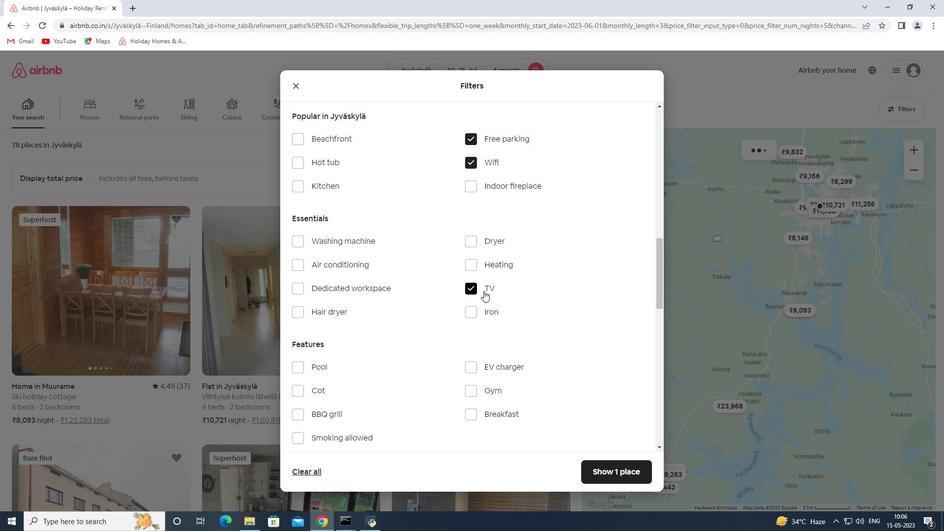 
Action: Mouse scrolled (476, 277) with delta (0, 0)
Screenshot: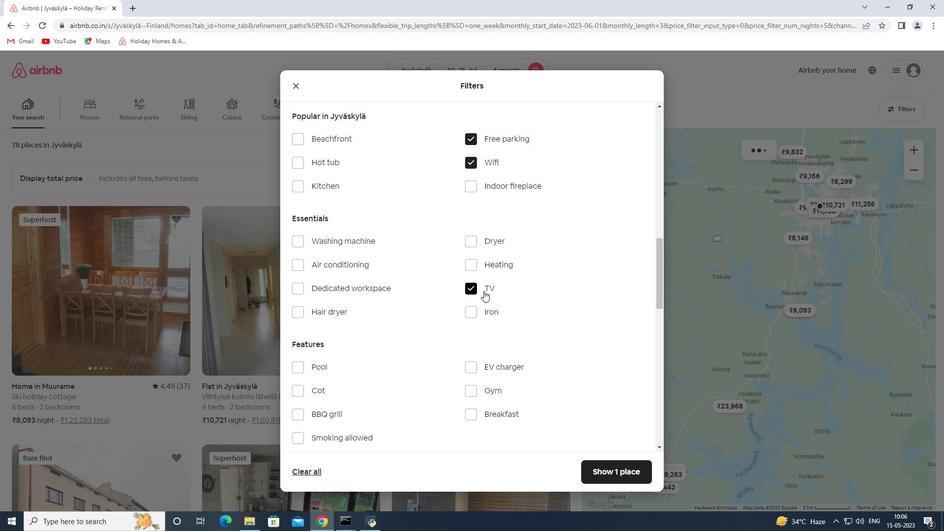 
Action: Mouse scrolled (476, 277) with delta (0, 0)
Screenshot: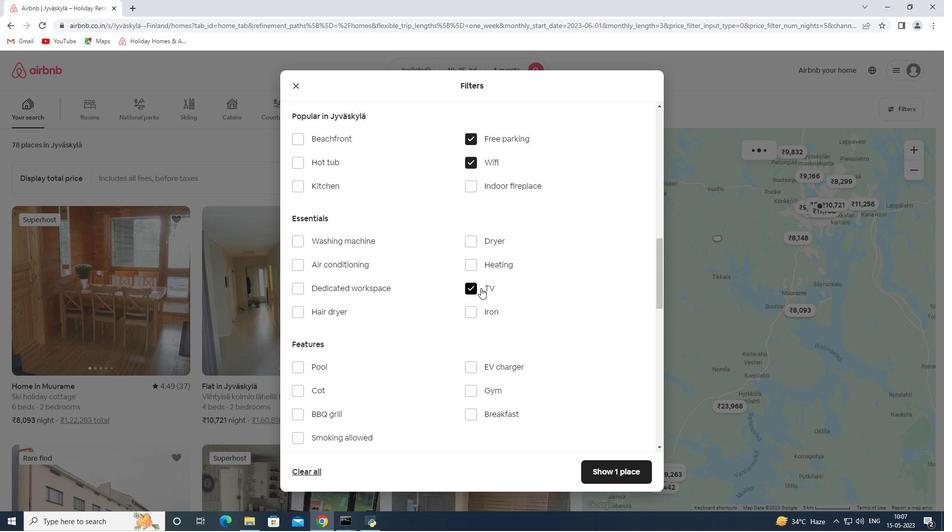 
Action: Mouse scrolled (476, 277) with delta (0, 0)
Screenshot: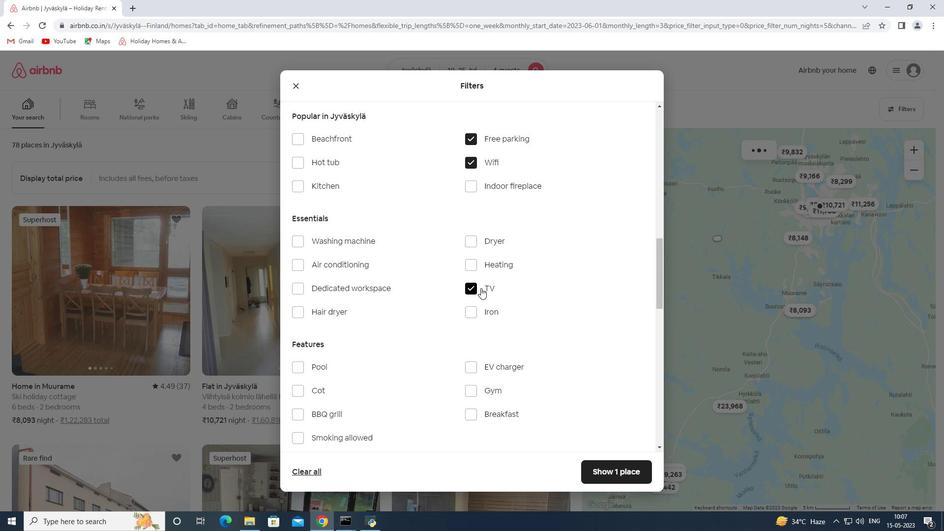 
Action: Mouse moved to (488, 244)
Screenshot: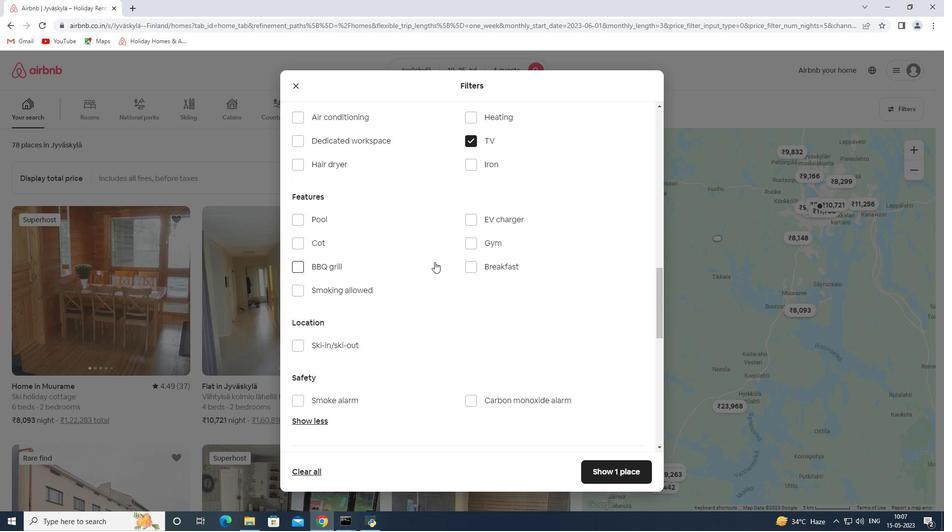 
Action: Mouse pressed left at (488, 244)
Screenshot: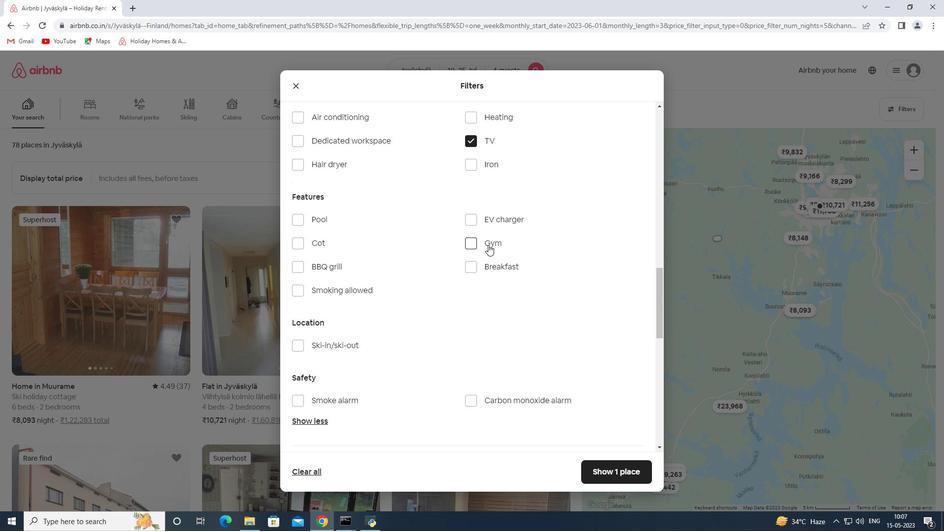 
Action: Mouse moved to (457, 298)
Screenshot: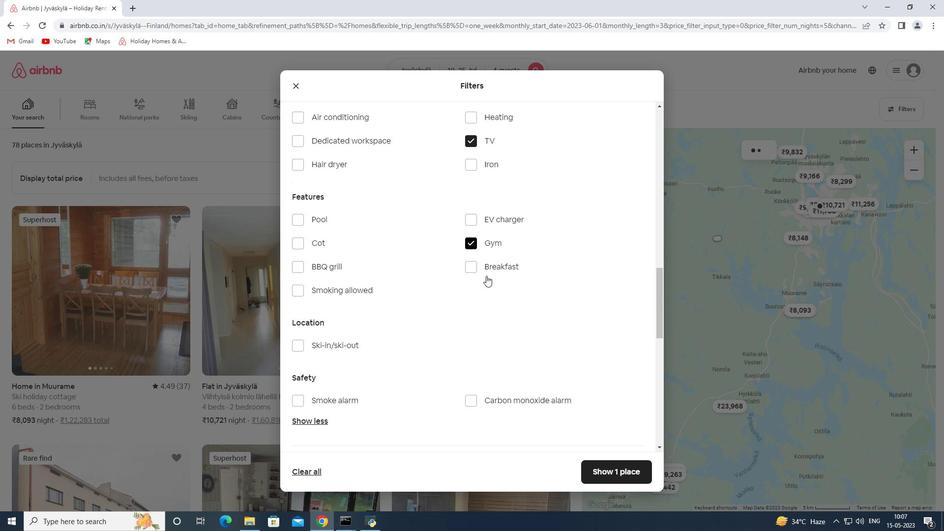 
Action: Mouse scrolled (457, 297) with delta (0, 0)
Screenshot: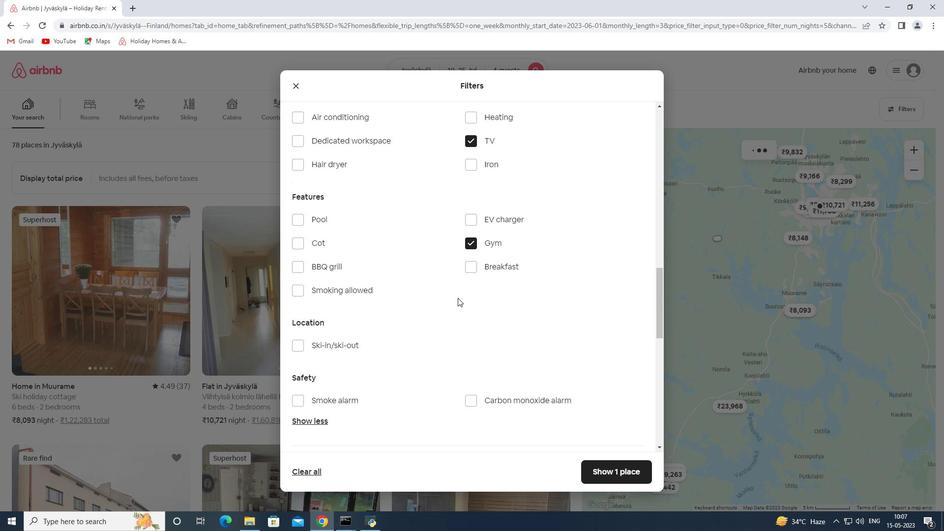 
Action: Mouse scrolled (457, 297) with delta (0, 0)
Screenshot: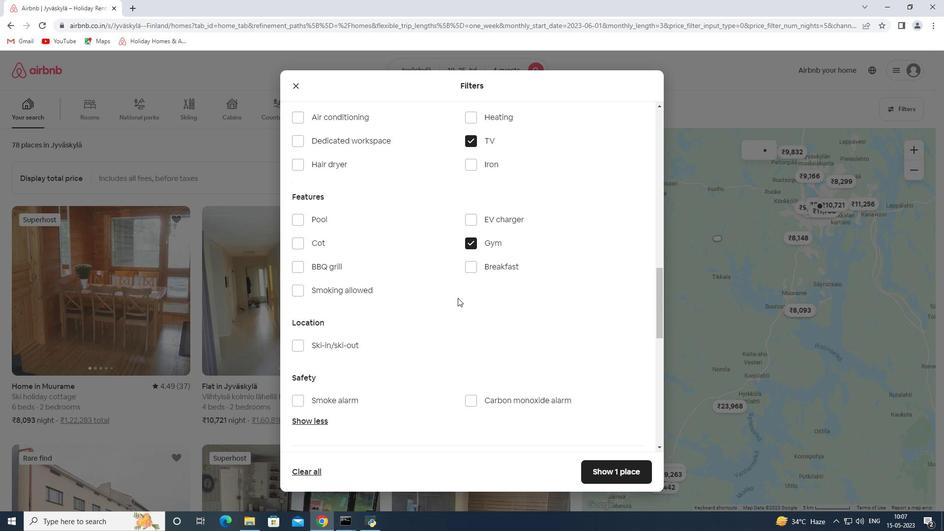 
Action: Mouse moved to (501, 169)
Screenshot: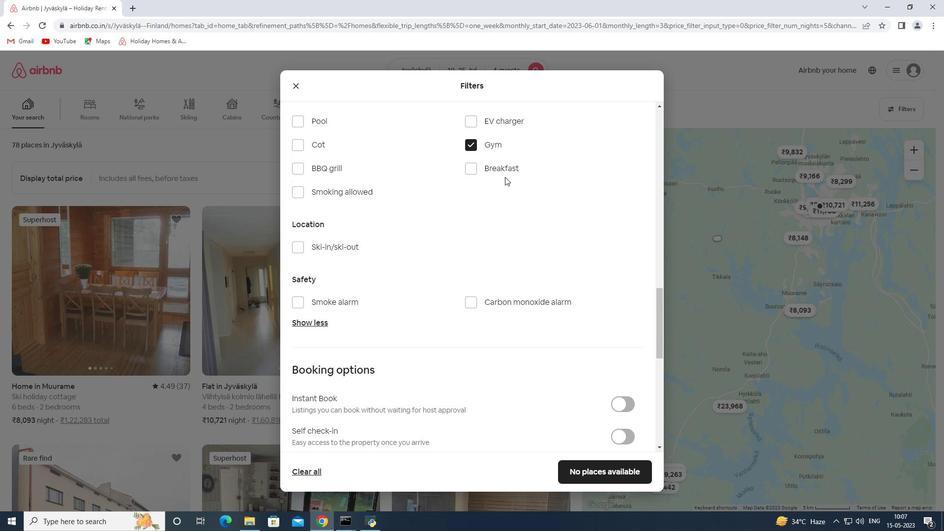 
Action: Mouse pressed left at (501, 169)
Screenshot: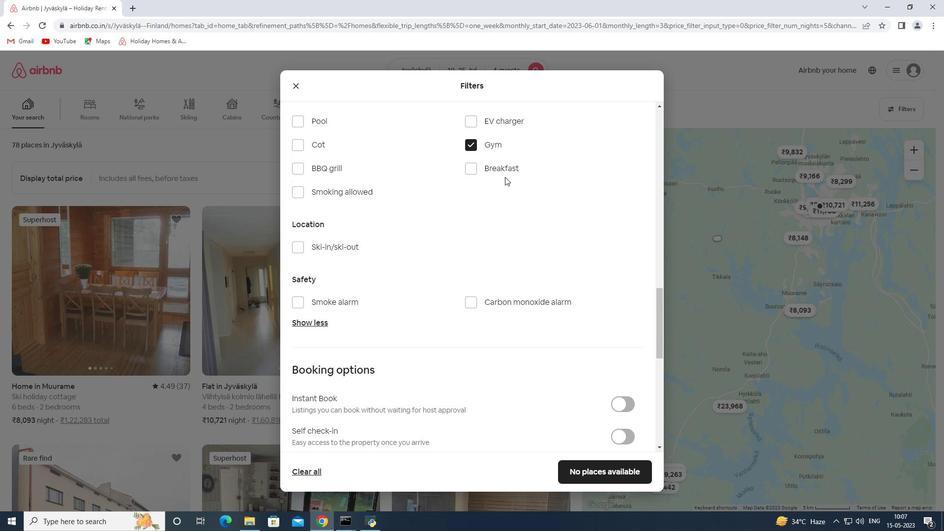 
Action: Mouse moved to (507, 254)
Screenshot: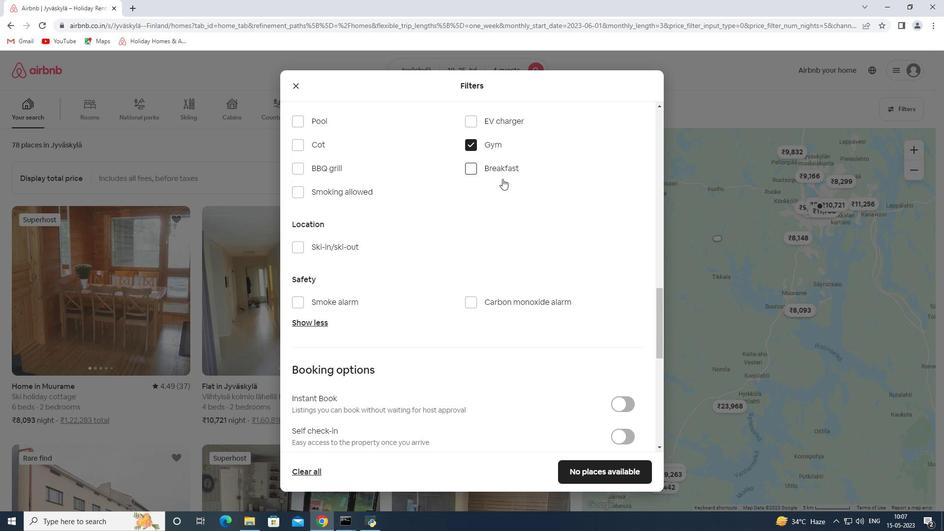 
Action: Mouse scrolled (507, 254) with delta (0, 0)
Screenshot: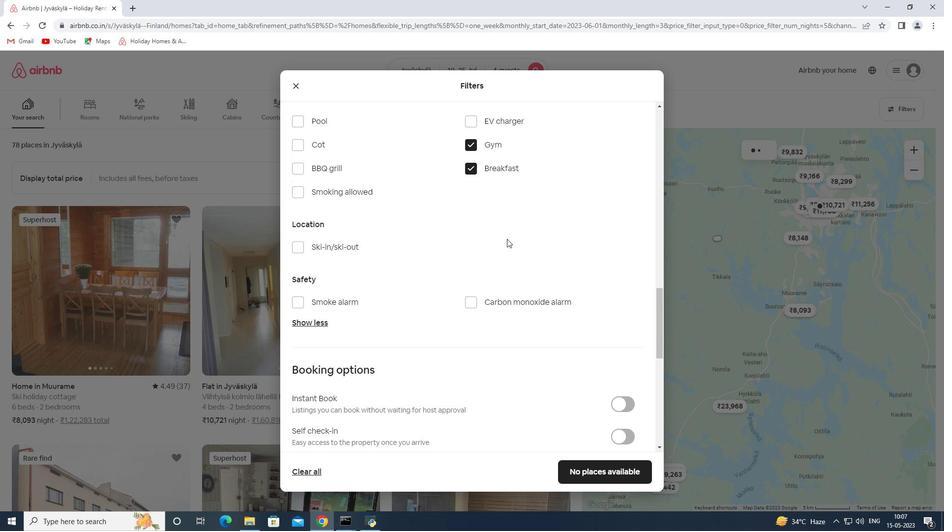 
Action: Mouse scrolled (507, 254) with delta (0, 0)
Screenshot: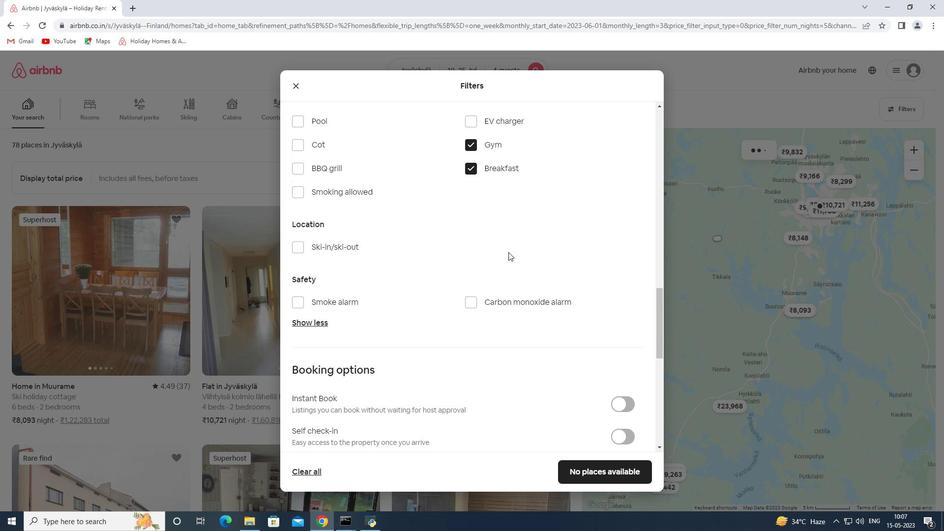 
Action: Mouse scrolled (507, 254) with delta (0, 0)
Screenshot: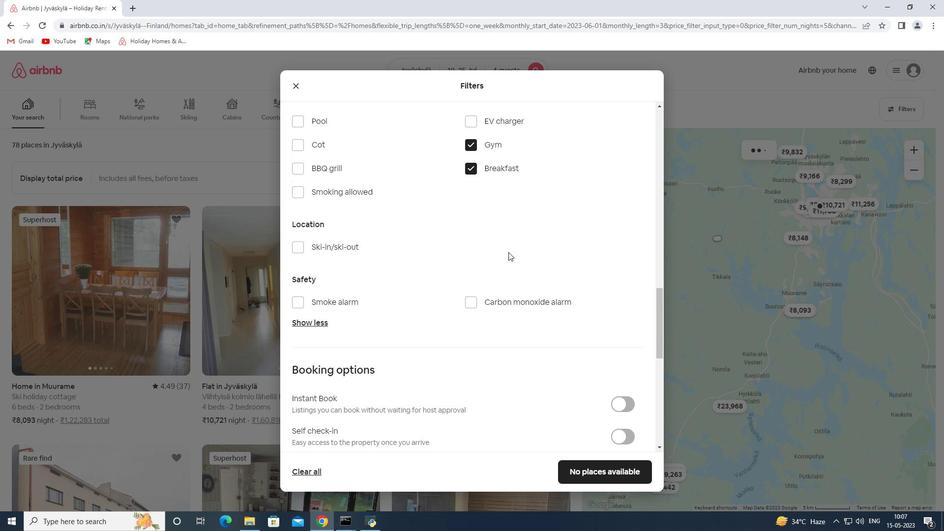 
Action: Mouse scrolled (507, 254) with delta (0, 0)
Screenshot: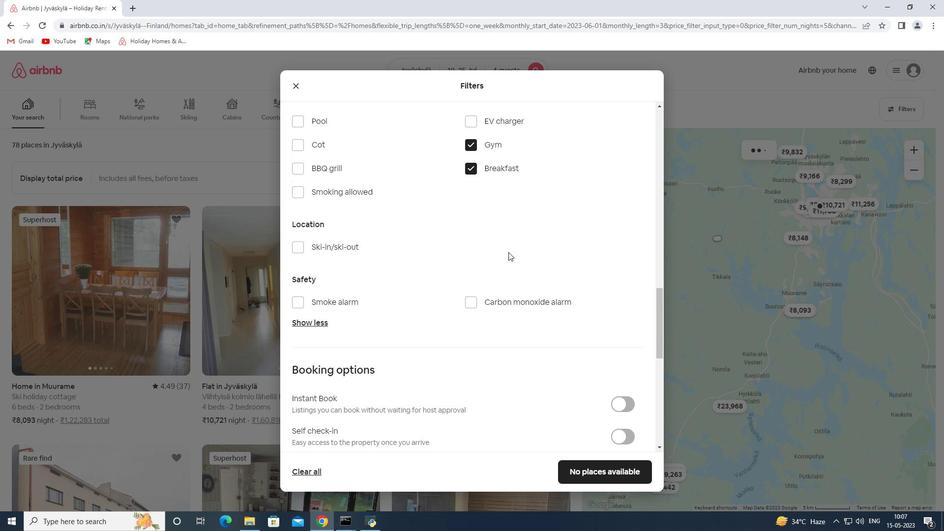 
Action: Mouse moved to (619, 241)
Screenshot: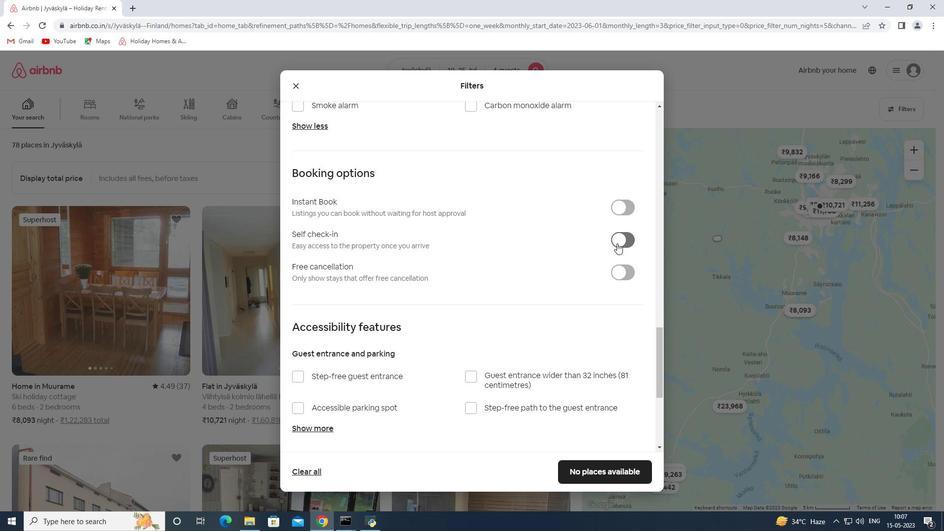 
Action: Mouse pressed left at (619, 241)
Screenshot: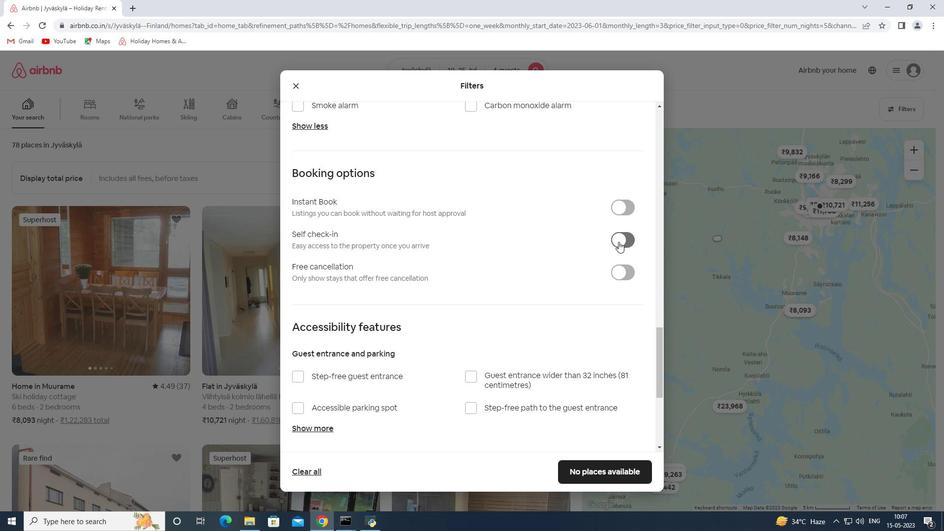
Action: Mouse moved to (524, 287)
Screenshot: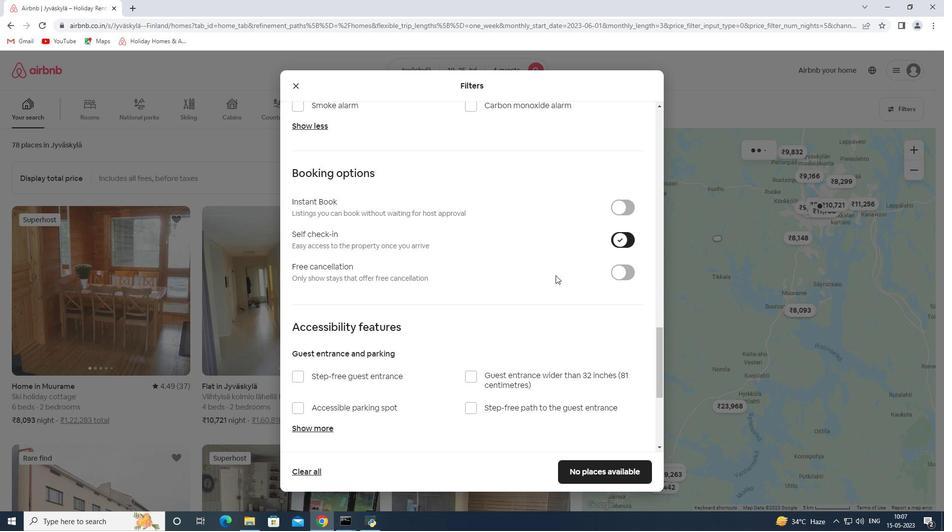
Action: Mouse scrolled (524, 286) with delta (0, 0)
Screenshot: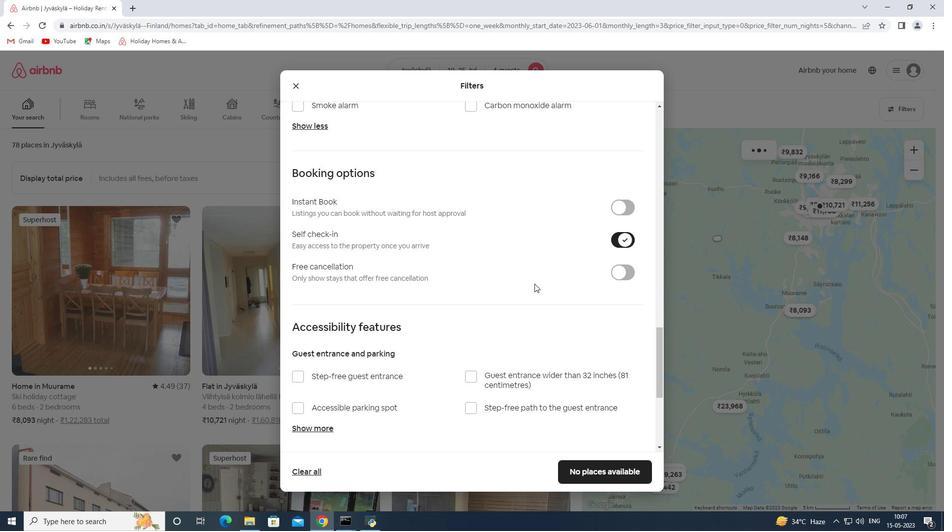 
Action: Mouse scrolled (524, 286) with delta (0, 0)
Screenshot: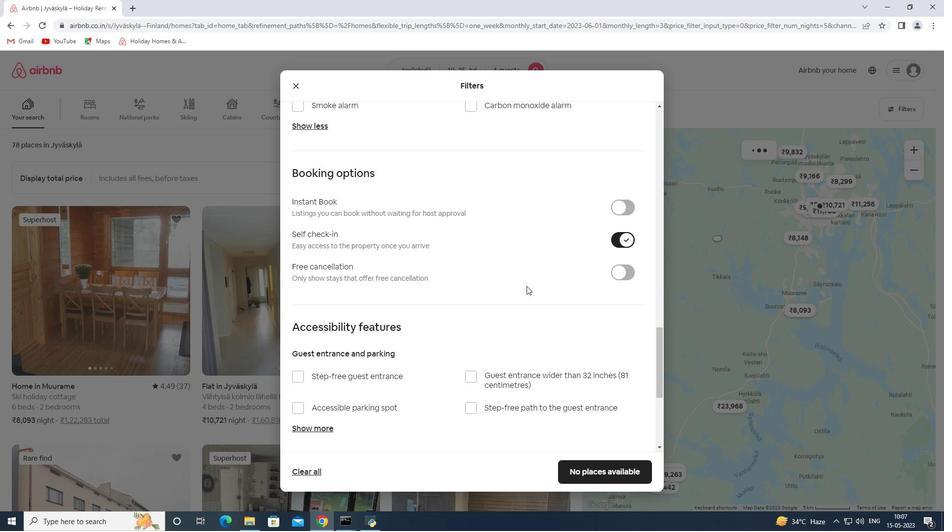 
Action: Mouse scrolled (524, 286) with delta (0, 0)
Screenshot: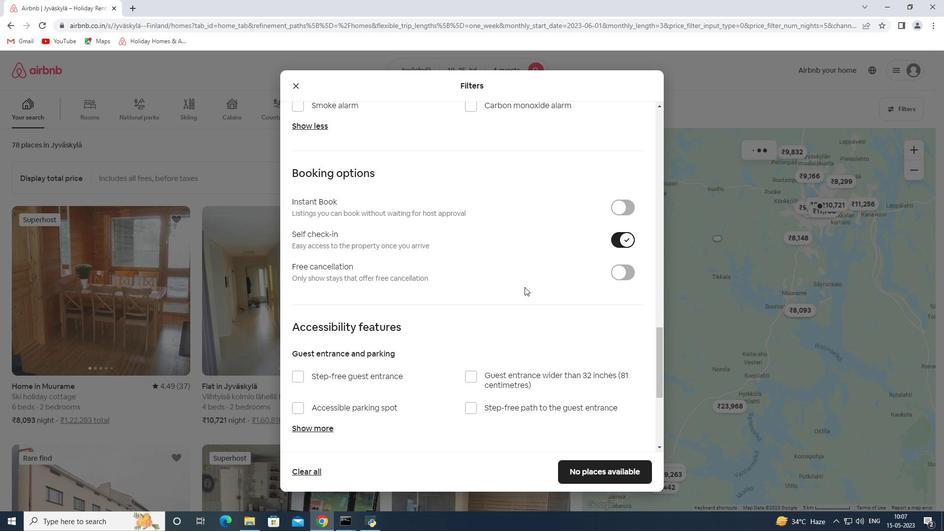 
Action: Mouse moved to (481, 326)
Screenshot: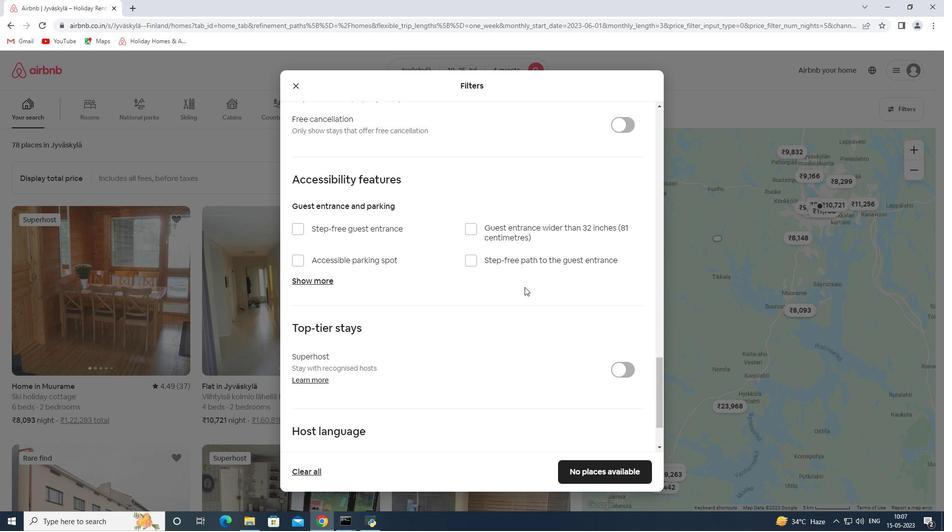 
Action: Mouse scrolled (481, 325) with delta (0, 0)
Screenshot: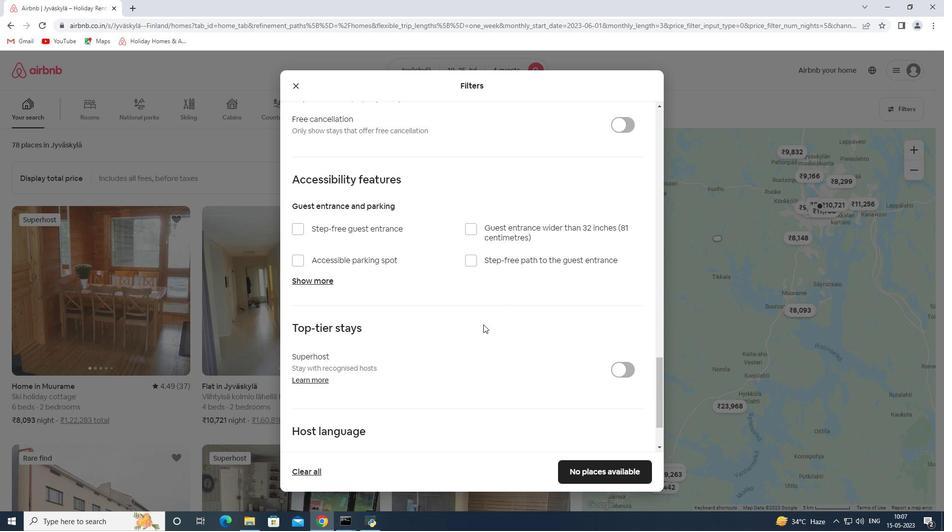 
Action: Mouse scrolled (481, 325) with delta (0, 0)
Screenshot: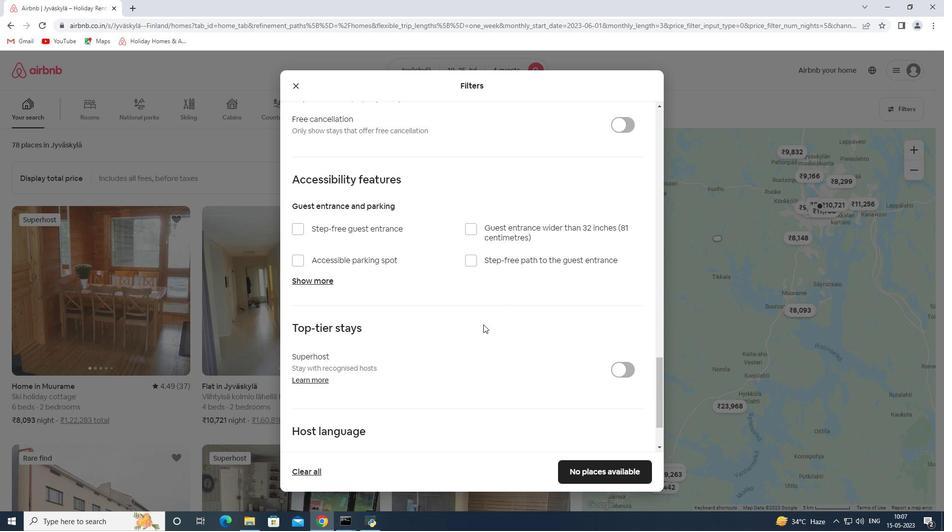 
Action: Mouse scrolled (481, 325) with delta (0, 0)
Screenshot: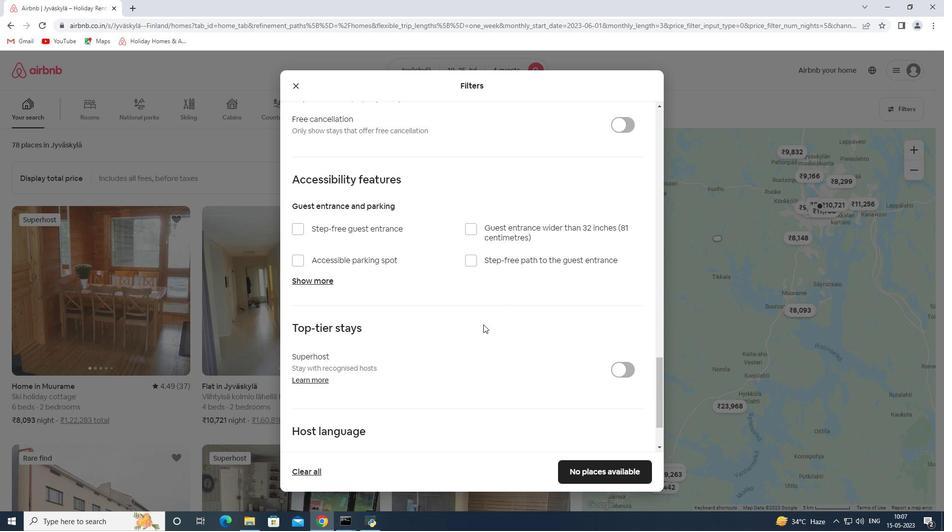 
Action: Mouse scrolled (481, 325) with delta (0, 0)
Screenshot: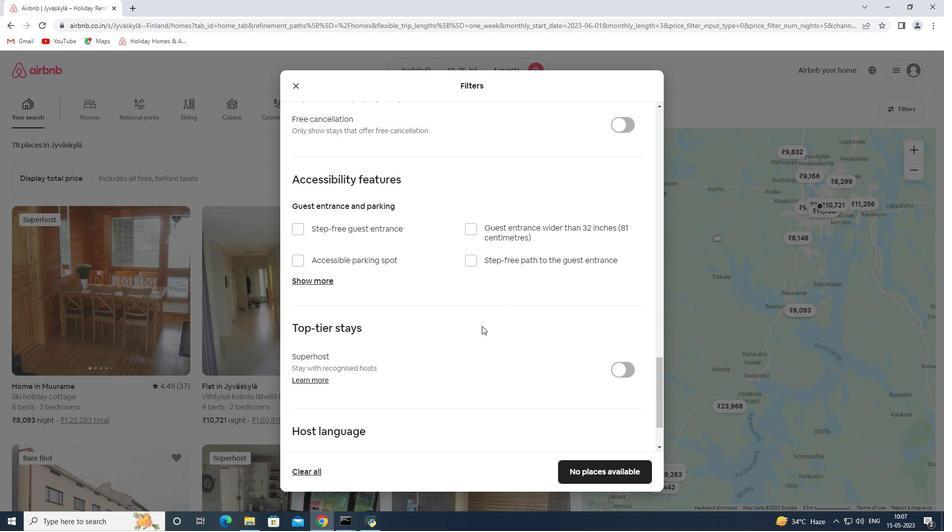 
Action: Mouse scrolled (481, 325) with delta (0, 0)
Screenshot: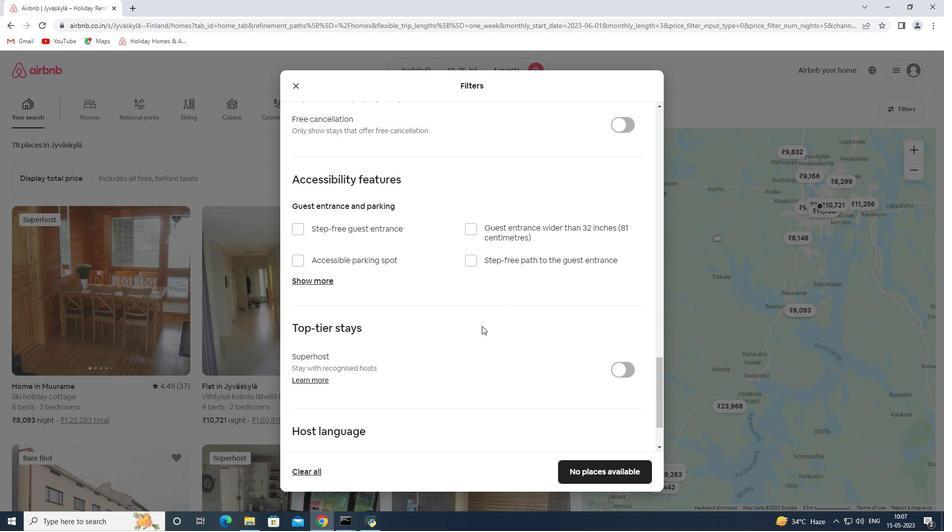 
Action: Mouse moved to (476, 328)
Screenshot: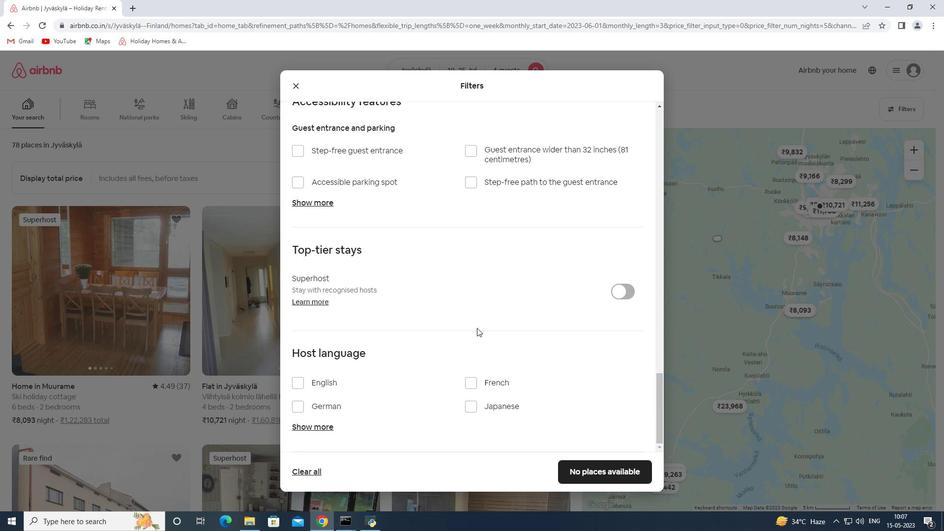 
Action: Mouse scrolled (476, 327) with delta (0, 0)
Screenshot: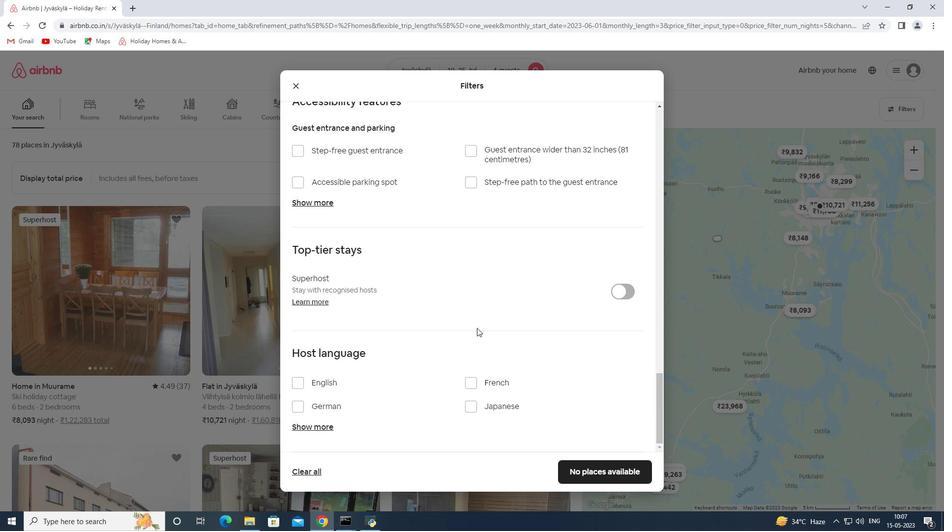 
Action: Mouse scrolled (476, 327) with delta (0, 0)
Screenshot: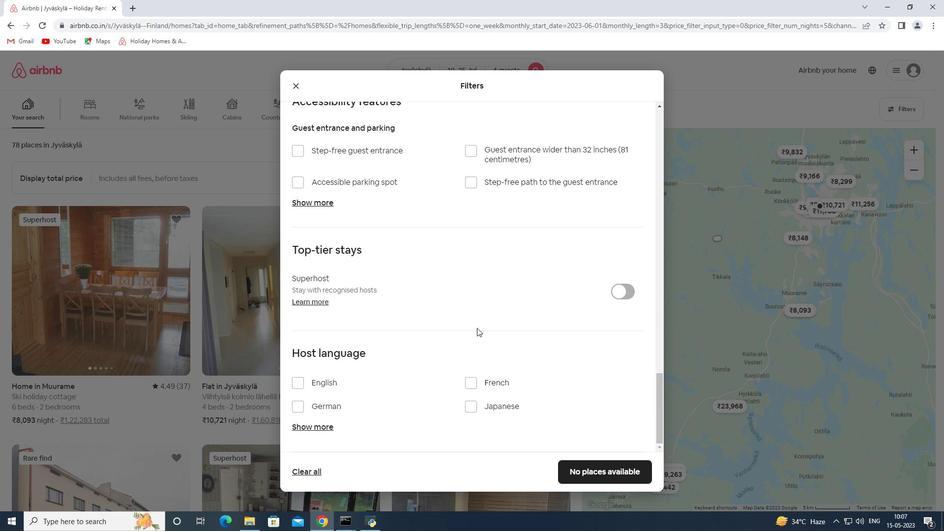 
Action: Mouse scrolled (476, 327) with delta (0, 0)
Screenshot: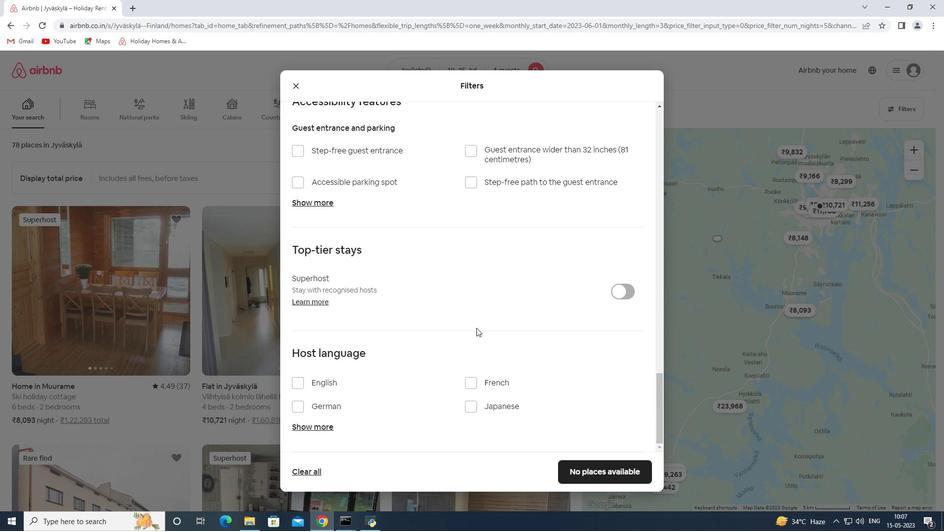 
Action: Mouse scrolled (476, 327) with delta (0, 0)
Screenshot: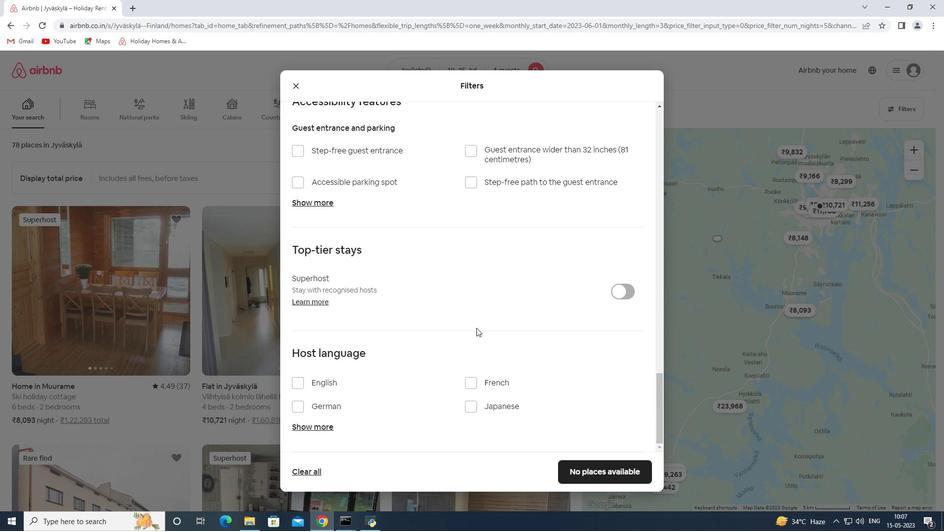 
Action: Mouse scrolled (476, 327) with delta (0, 0)
Screenshot: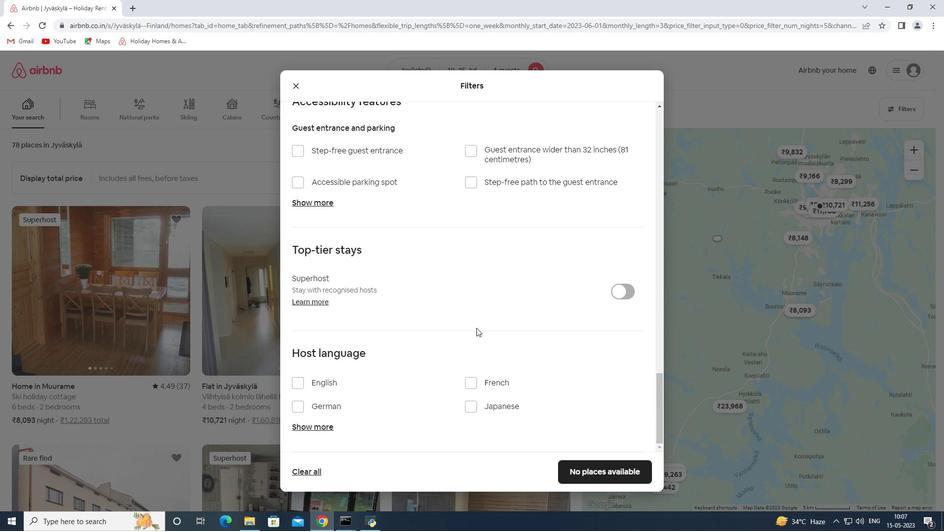 
Action: Mouse moved to (295, 385)
Screenshot: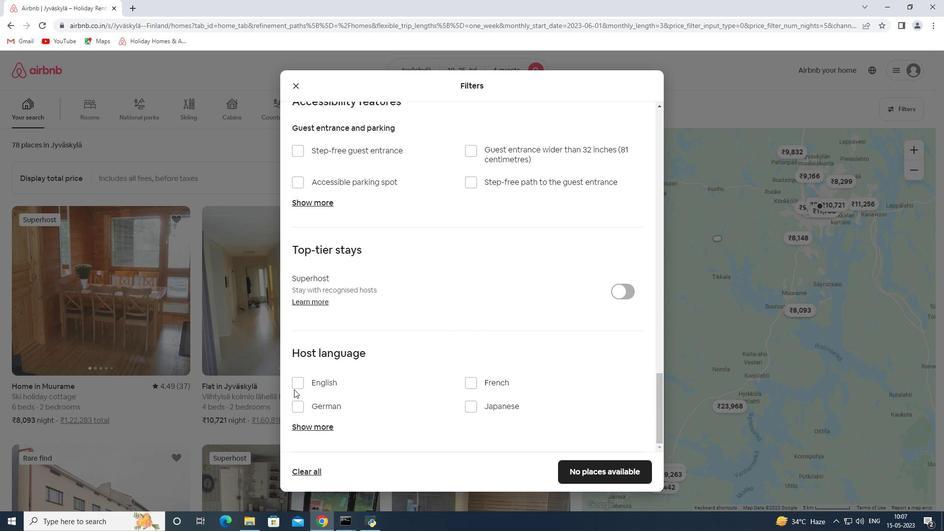 
Action: Mouse pressed left at (295, 385)
Screenshot: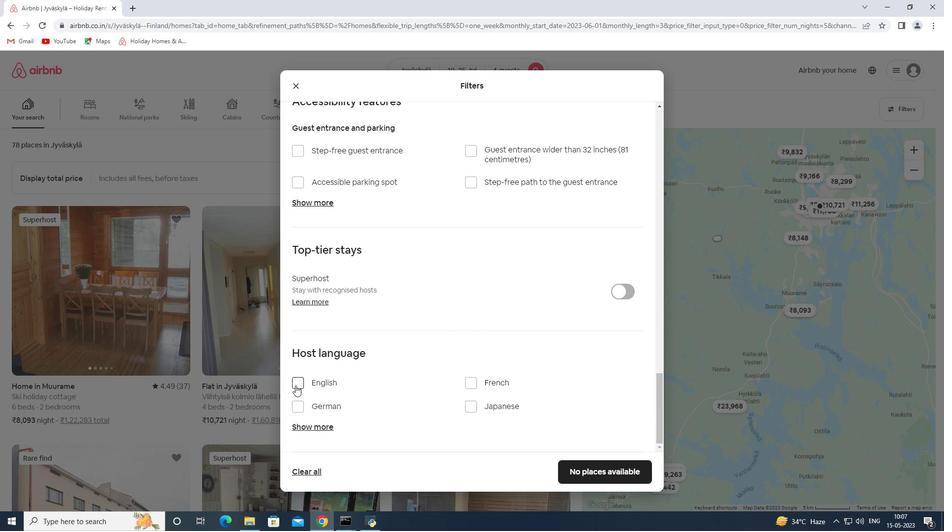 
Action: Mouse moved to (584, 475)
Screenshot: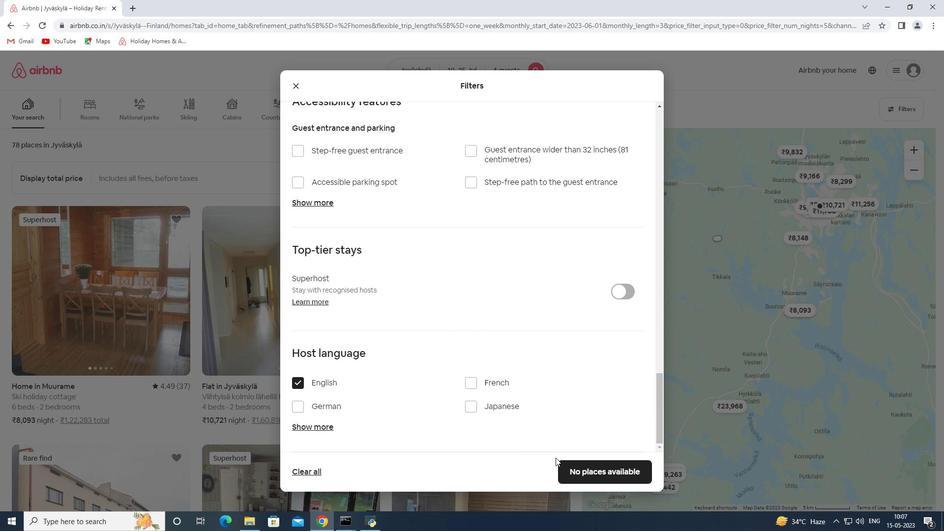 
Action: Mouse pressed left at (584, 475)
Screenshot: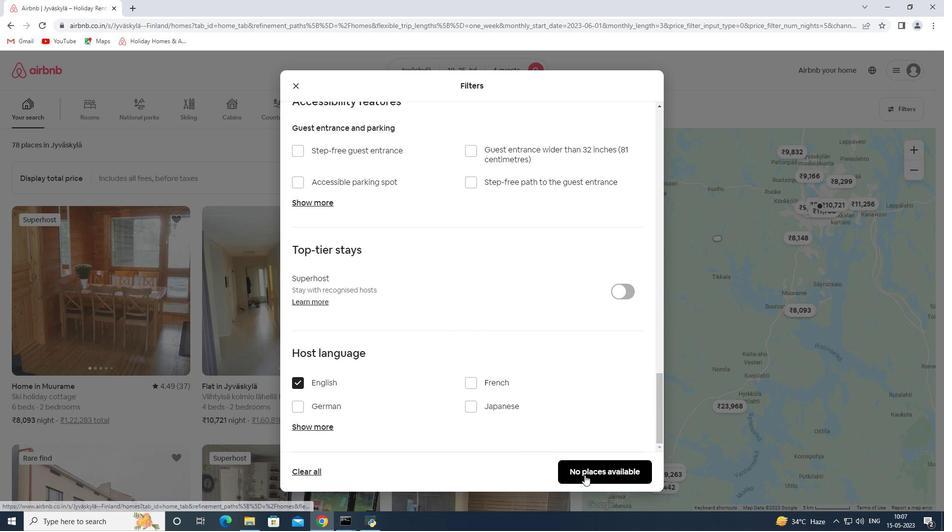 
Action: Mouse moved to (603, 458)
Screenshot: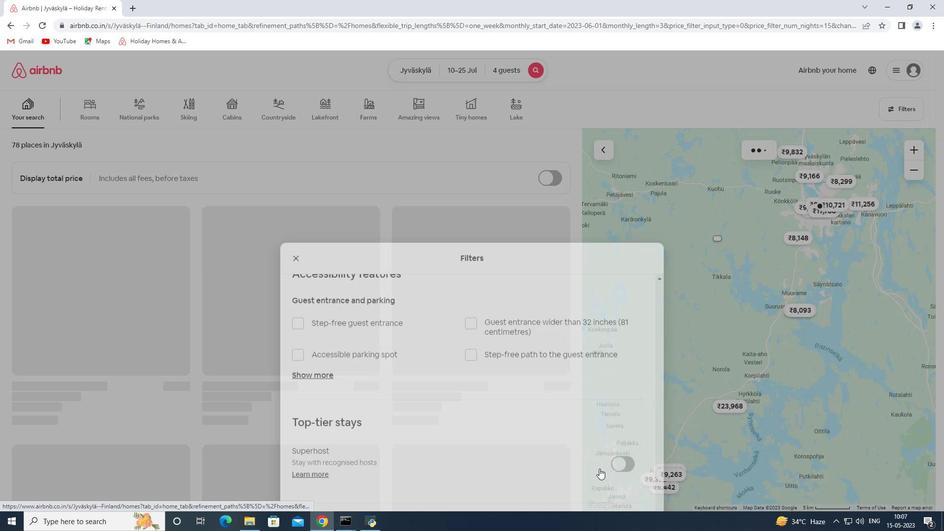 
